 Task: For heading Use Comfortaa with orange colour & Underline.  font size for heading22,  'Change the font style of data to'Comfortaa and font size to 14,  Change the alignment of both headline & data to Align center.  In the sheet  AssetAllocationbook
Action: Mouse moved to (253, 172)
Screenshot: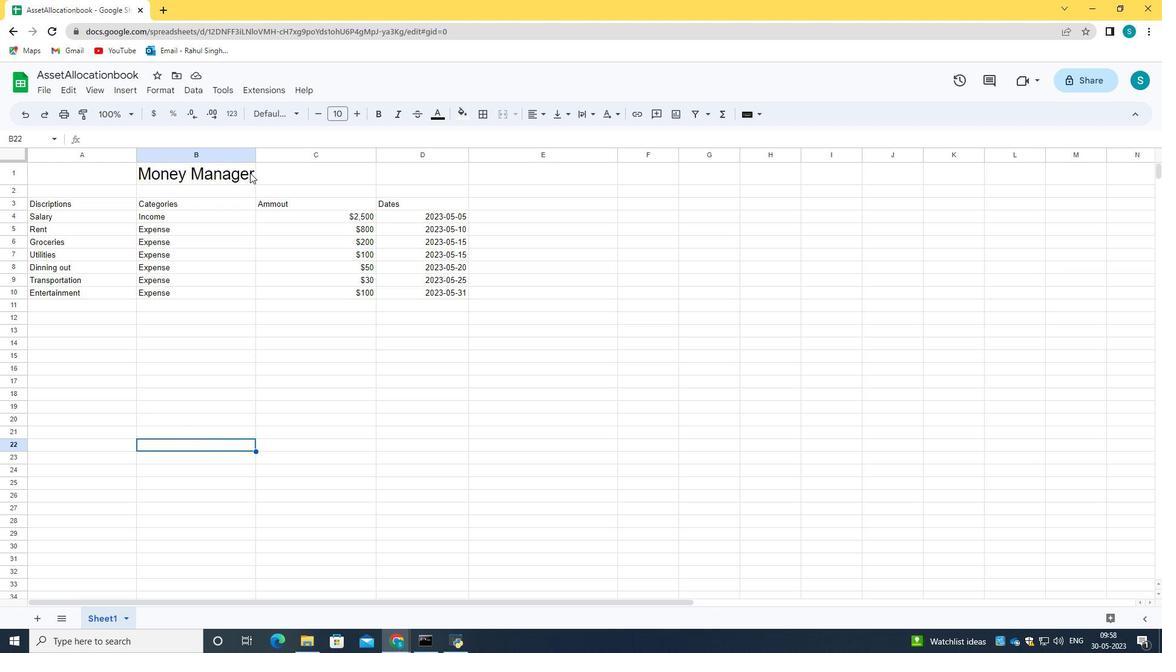 
Action: Mouse pressed left at (253, 172)
Screenshot: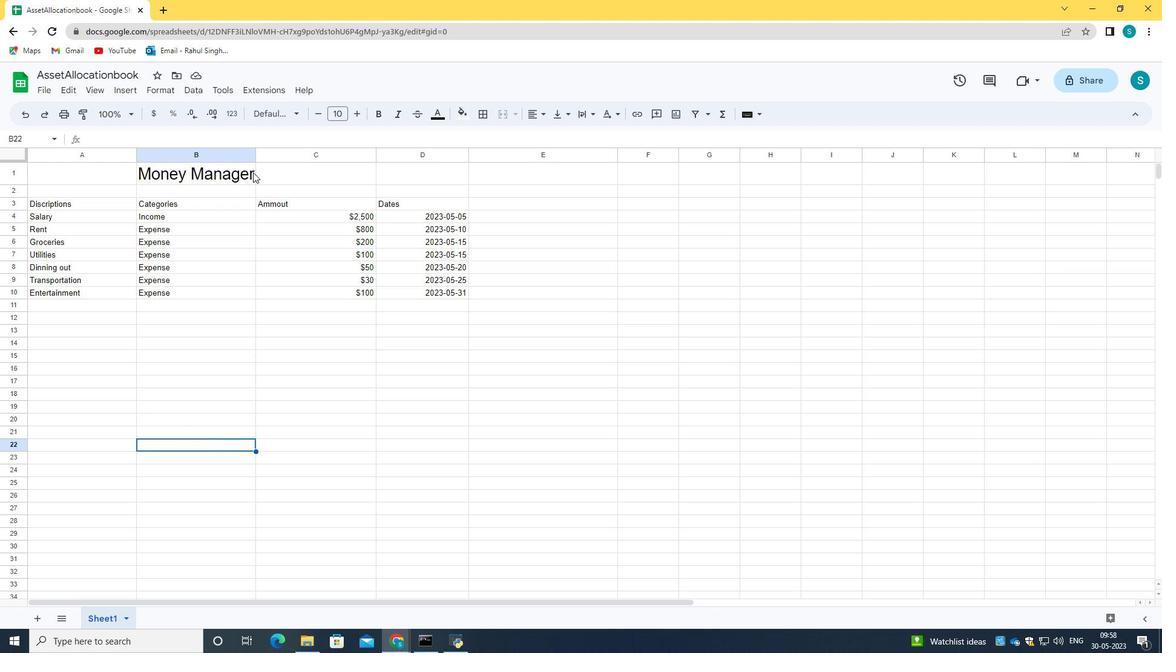 
Action: Mouse pressed left at (253, 172)
Screenshot: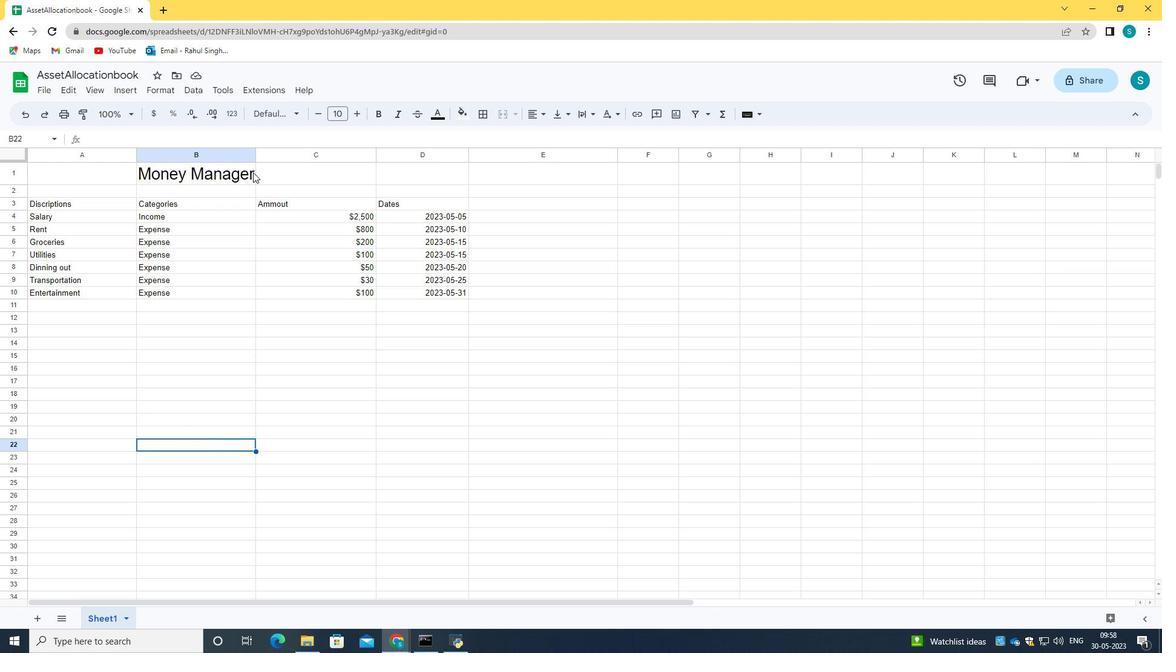 
Action: Mouse moved to (193, 164)
Screenshot: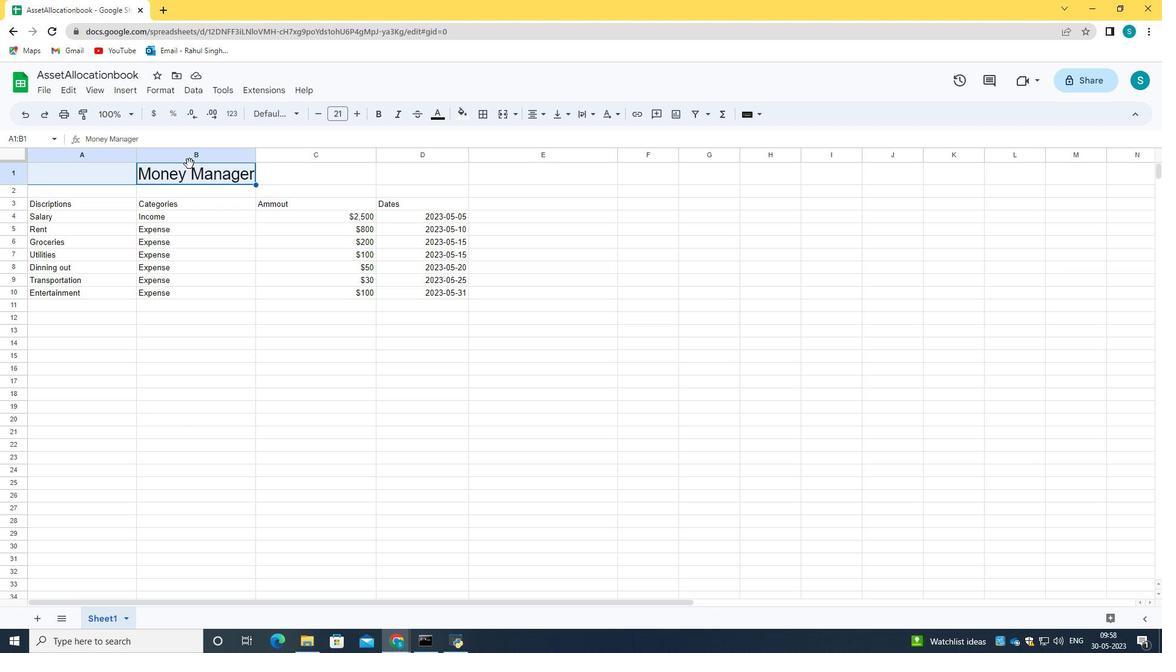 
Action: Mouse pressed left at (193, 164)
Screenshot: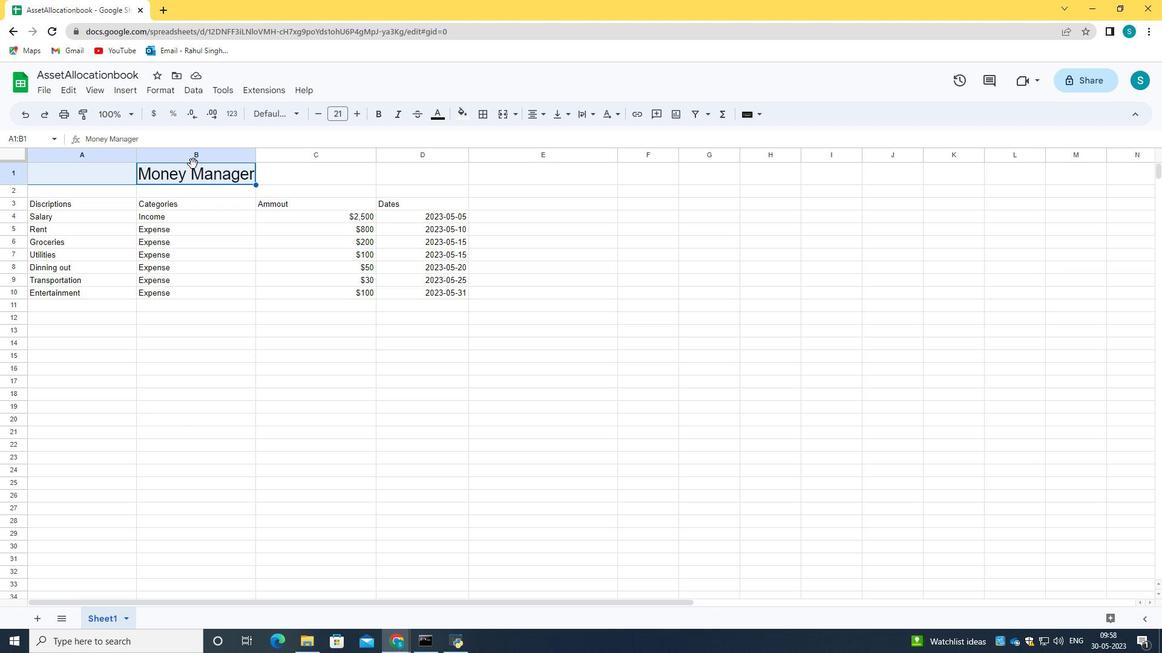 
Action: Mouse moved to (241, 176)
Screenshot: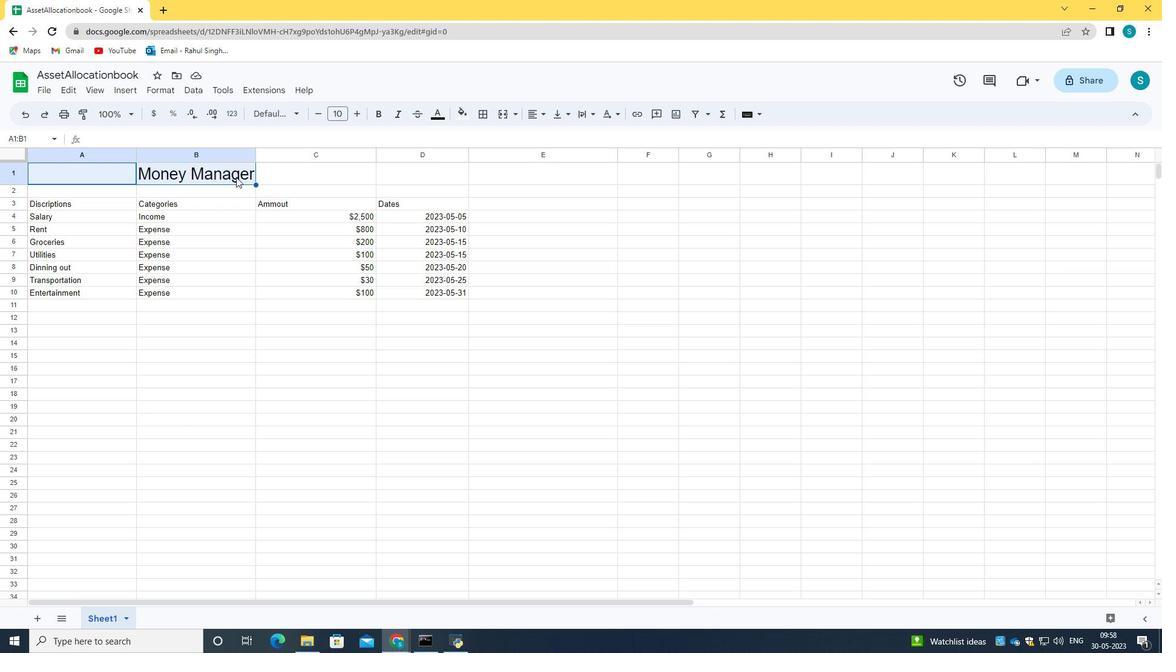 
Action: Mouse pressed left at (241, 176)
Screenshot: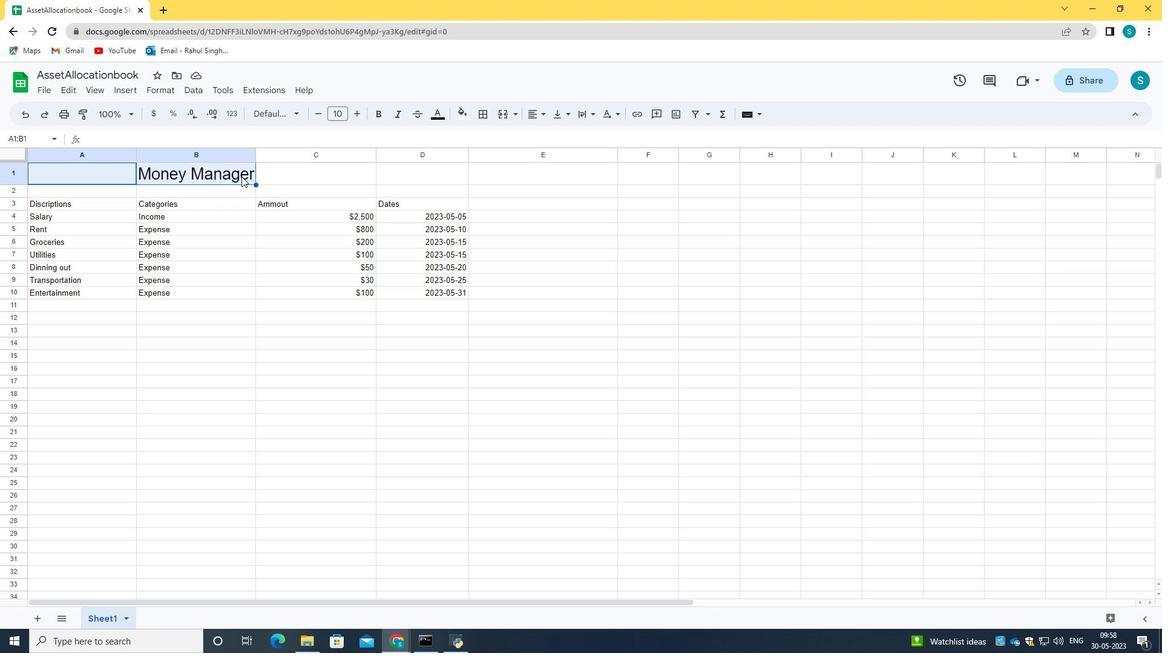 
Action: Mouse pressed left at (241, 176)
Screenshot: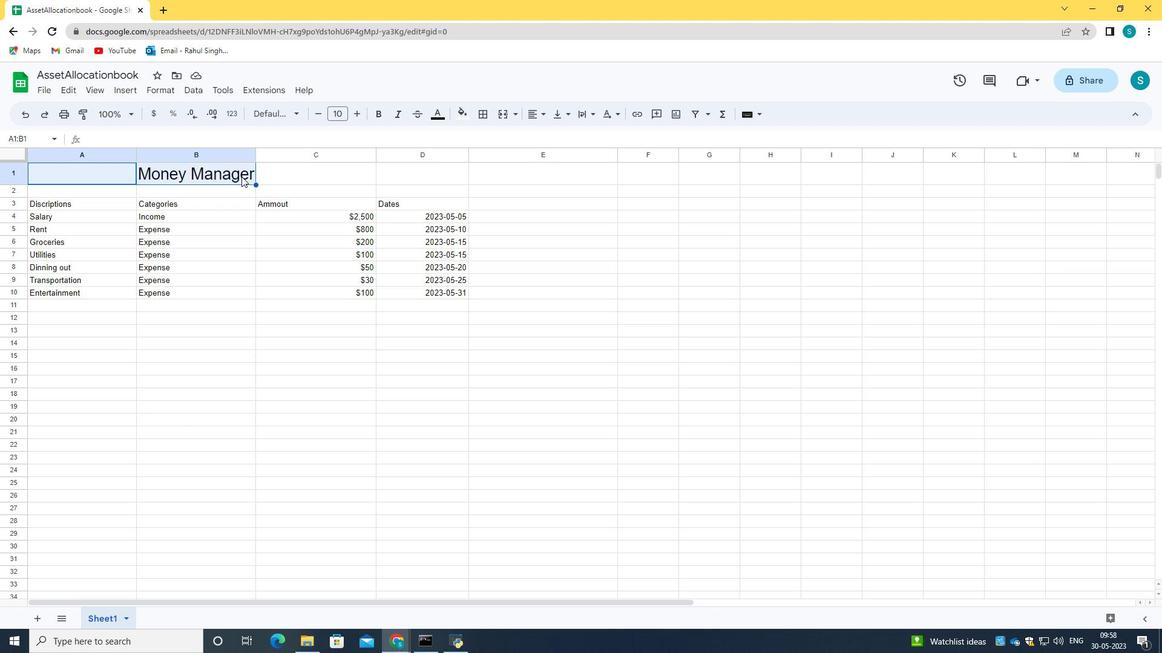 
Action: Mouse moved to (240, 175)
Screenshot: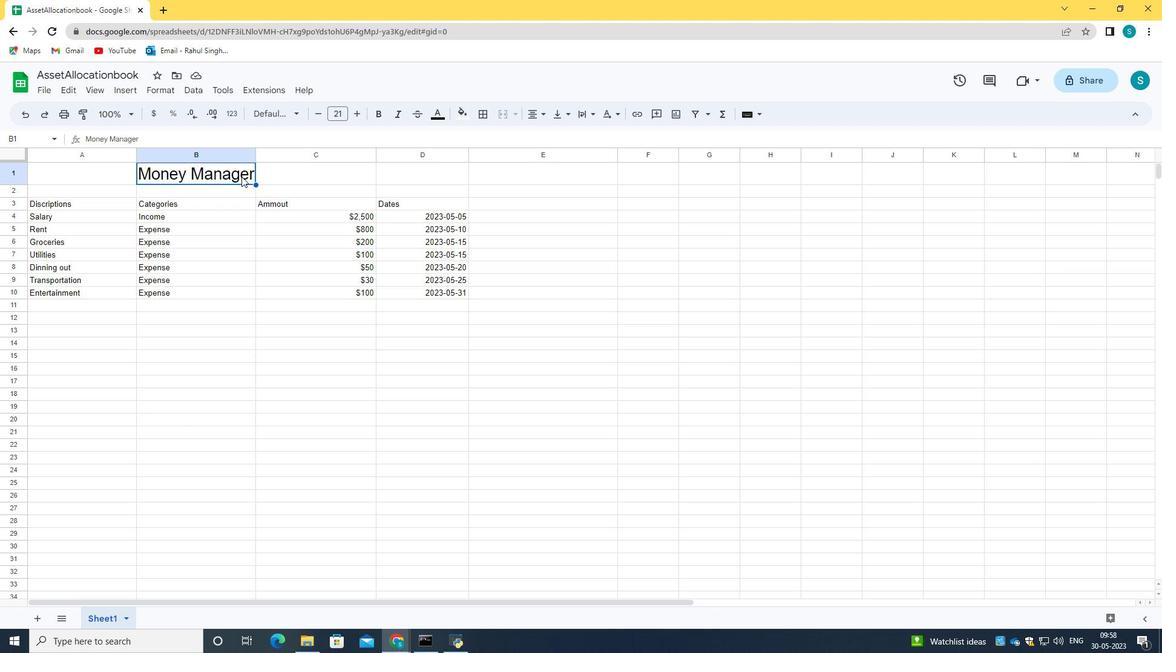 
Action: Mouse pressed left at (240, 175)
Screenshot: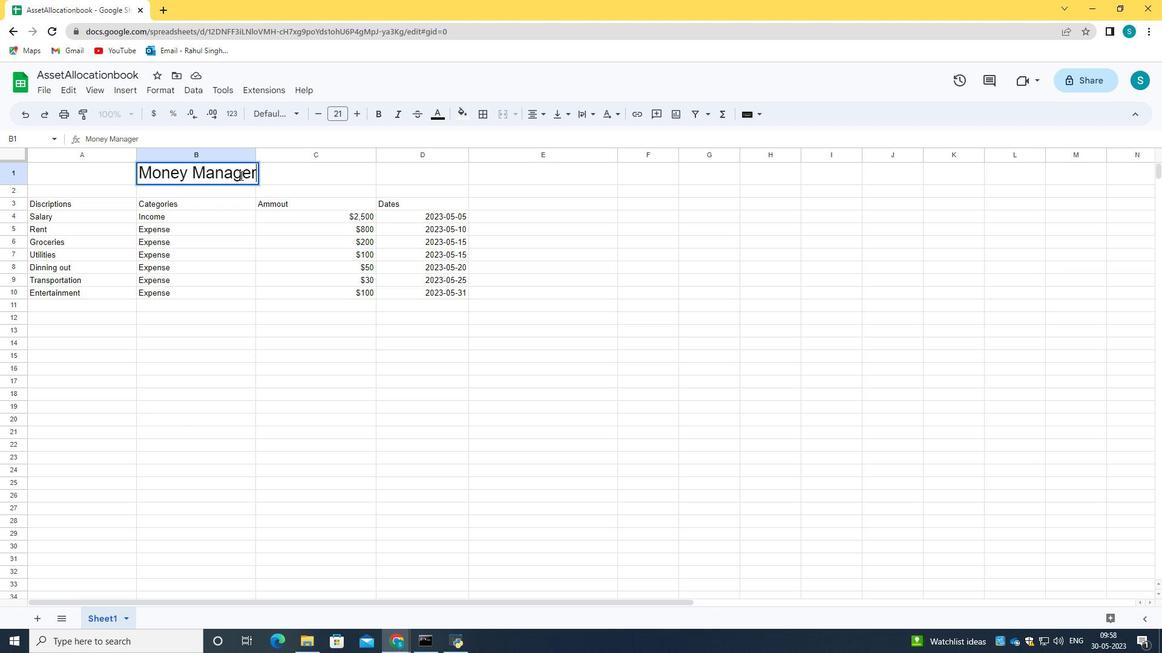 
Action: Mouse moved to (267, 110)
Screenshot: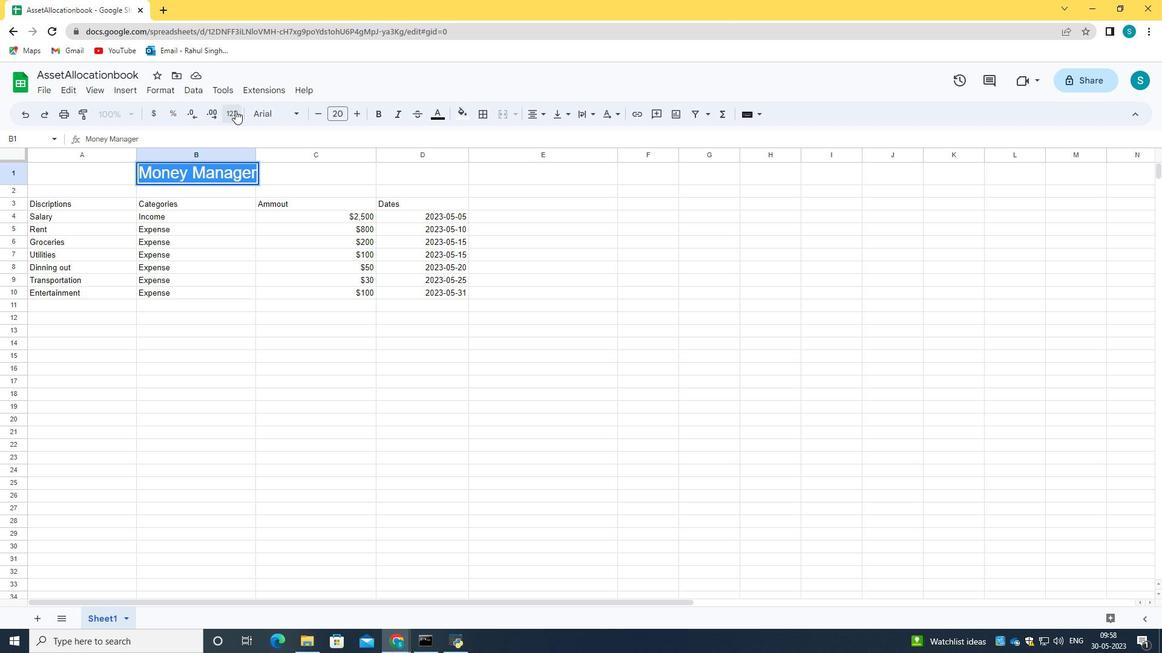
Action: Mouse pressed left at (267, 110)
Screenshot: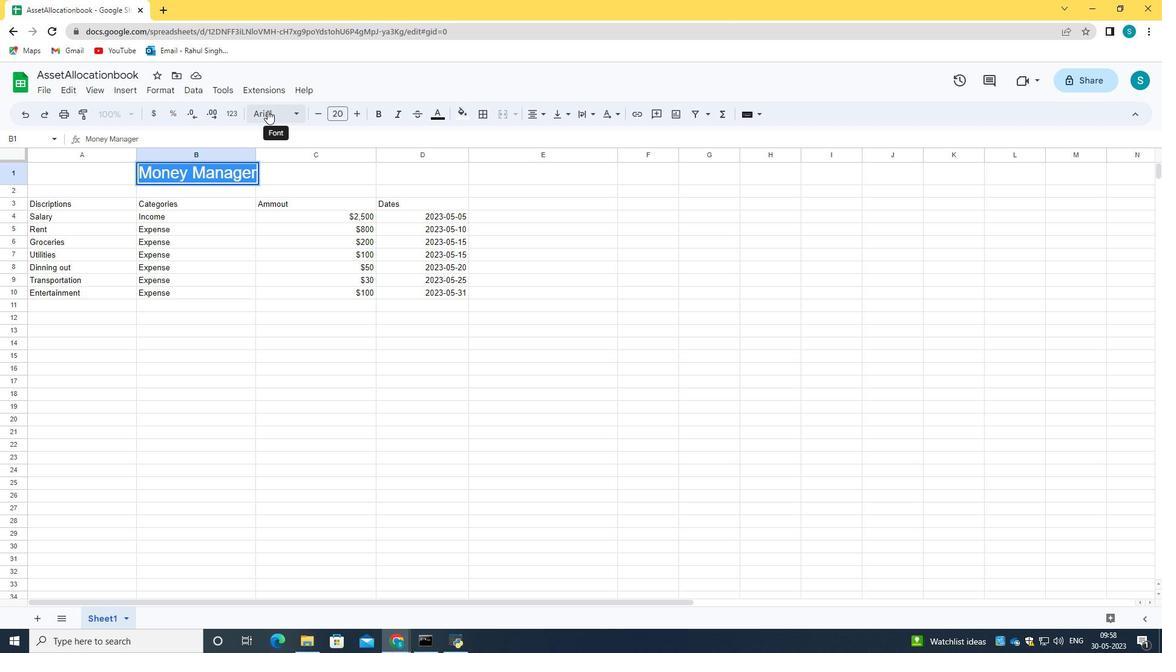 
Action: Mouse moved to (317, 407)
Screenshot: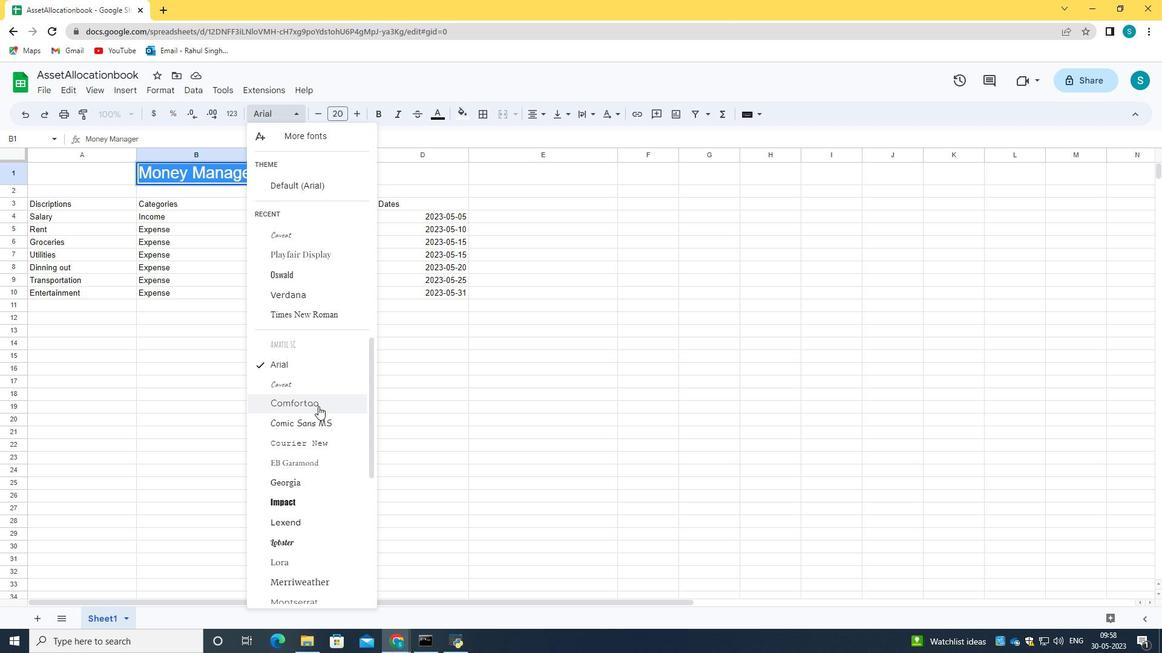 
Action: Mouse pressed left at (317, 407)
Screenshot: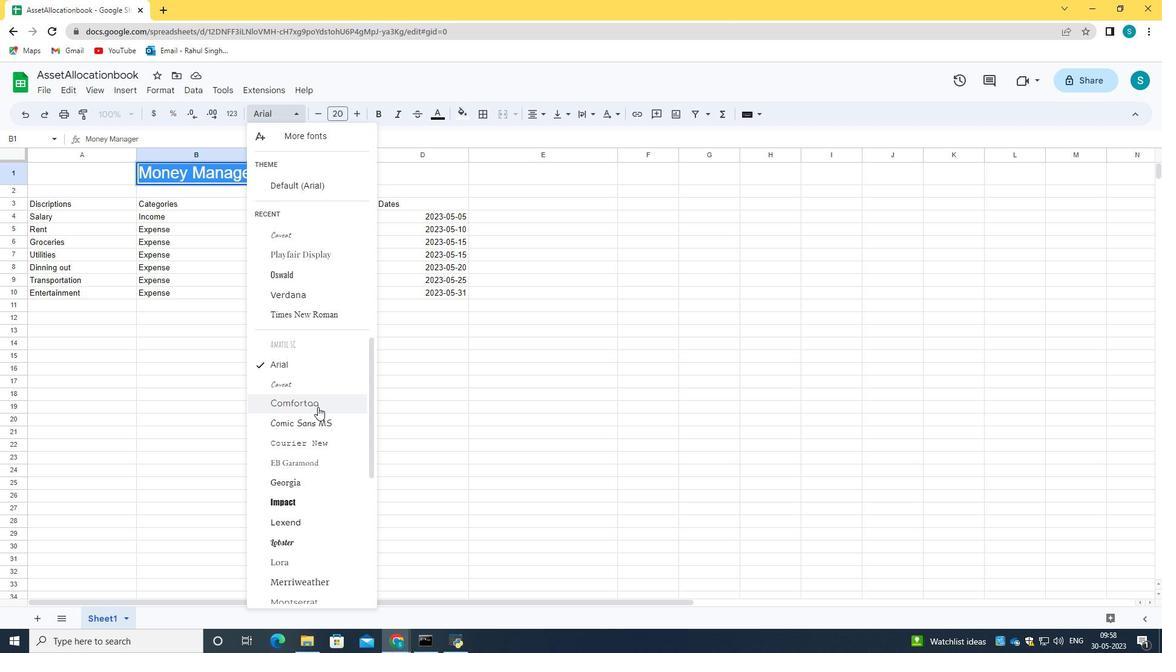 
Action: Mouse moved to (442, 119)
Screenshot: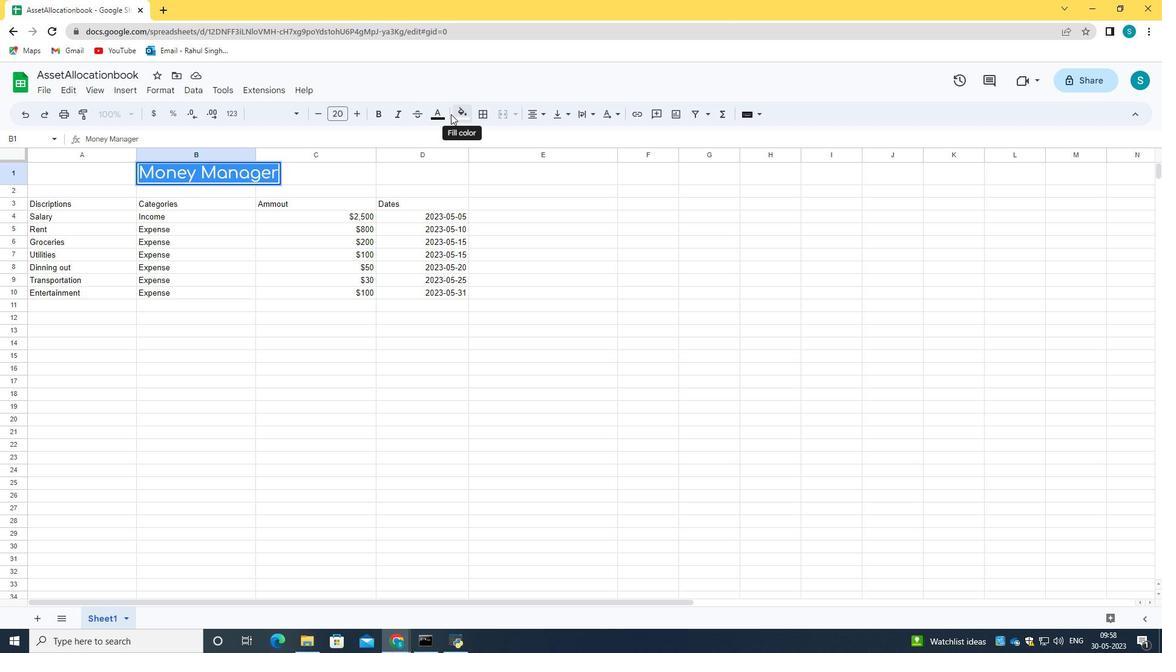 
Action: Mouse pressed left at (442, 119)
Screenshot: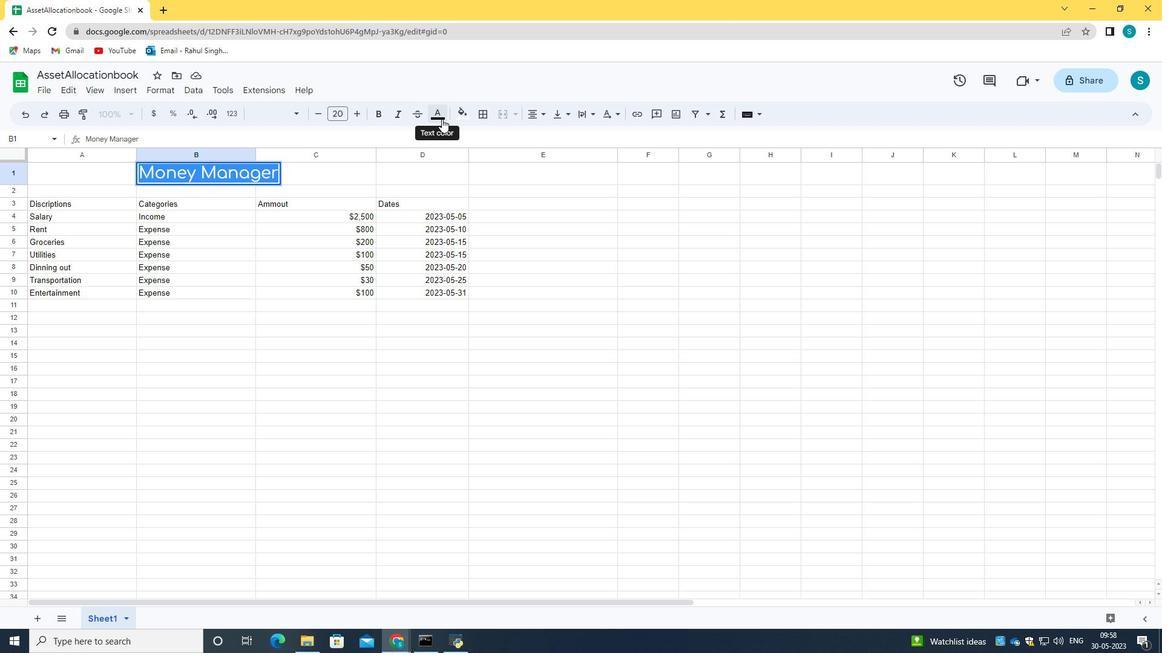 
Action: Mouse moved to (523, 274)
Screenshot: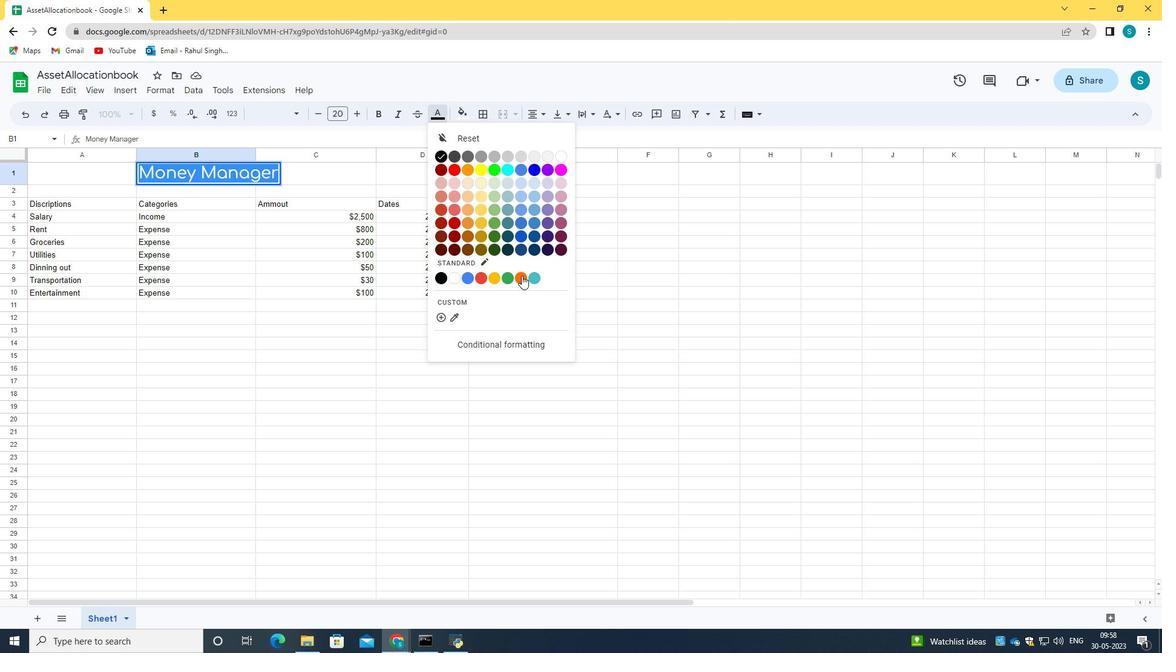 
Action: Mouse pressed left at (523, 274)
Screenshot: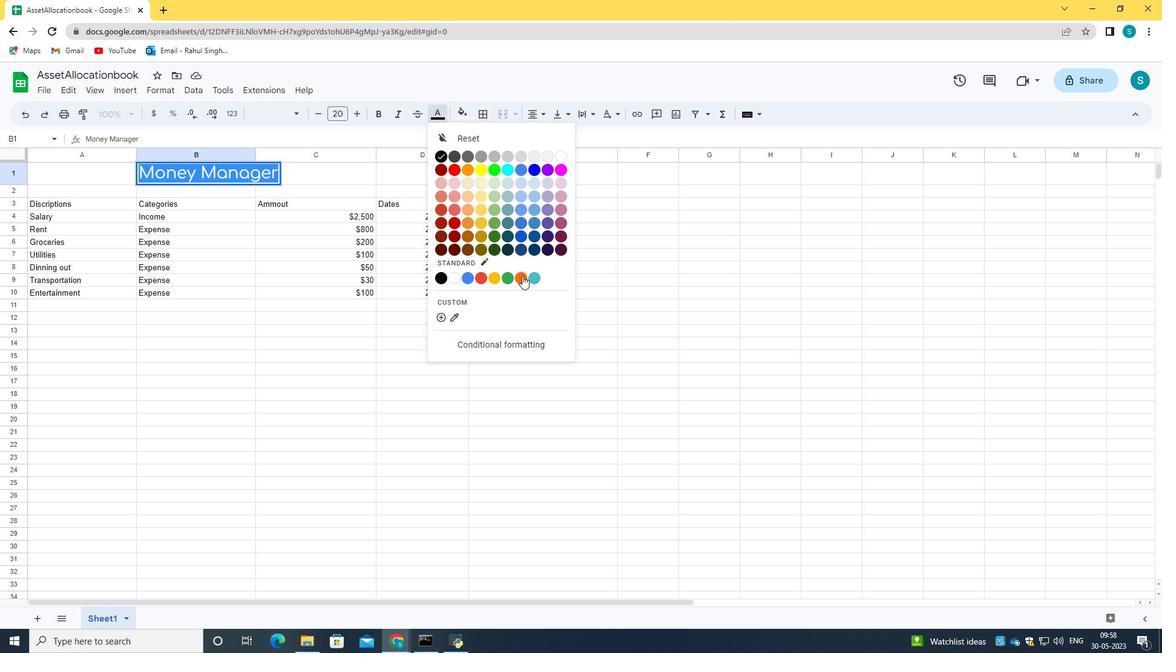 
Action: Mouse moved to (163, 89)
Screenshot: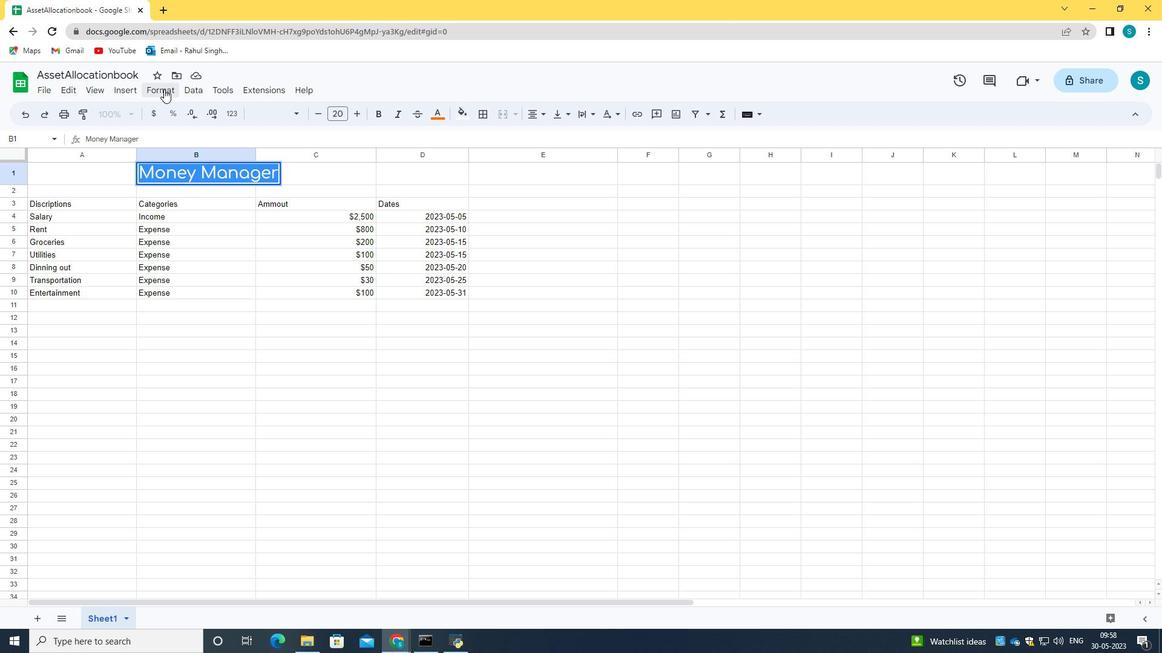
Action: Mouse pressed left at (163, 89)
Screenshot: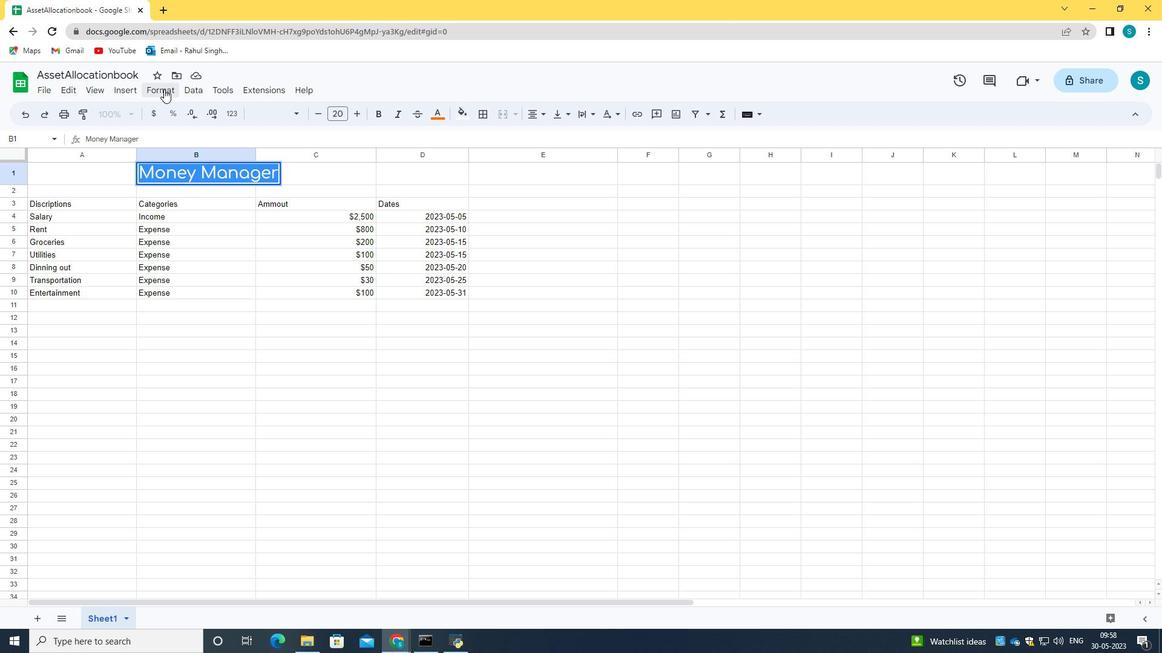 
Action: Mouse moved to (394, 199)
Screenshot: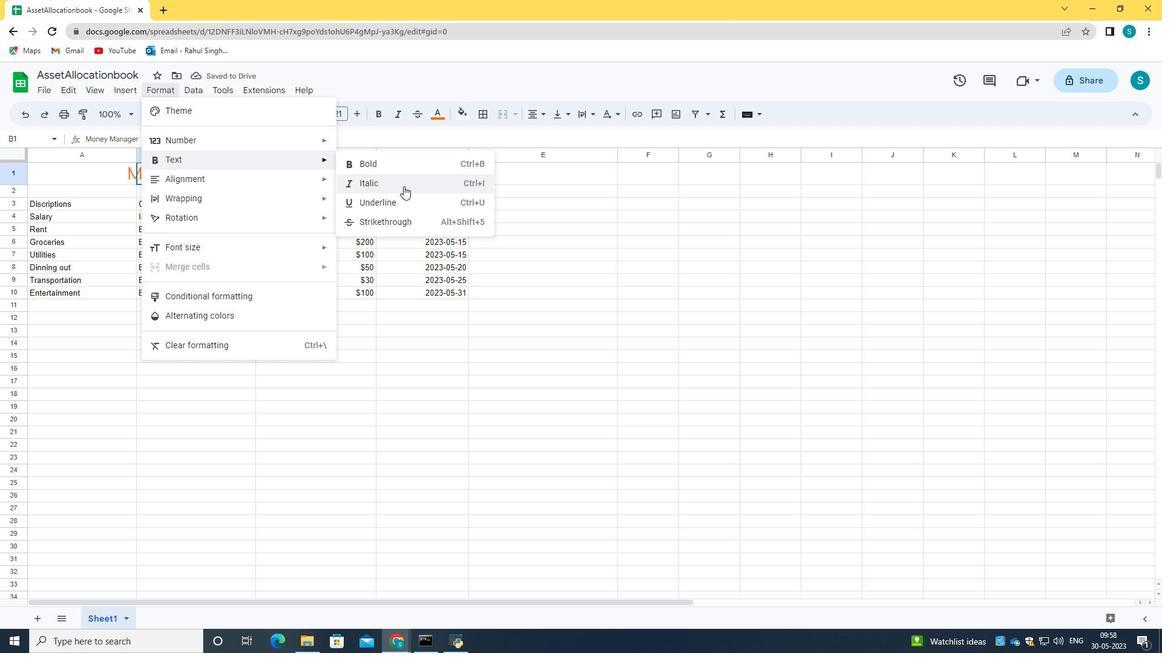 
Action: Mouse pressed left at (394, 199)
Screenshot: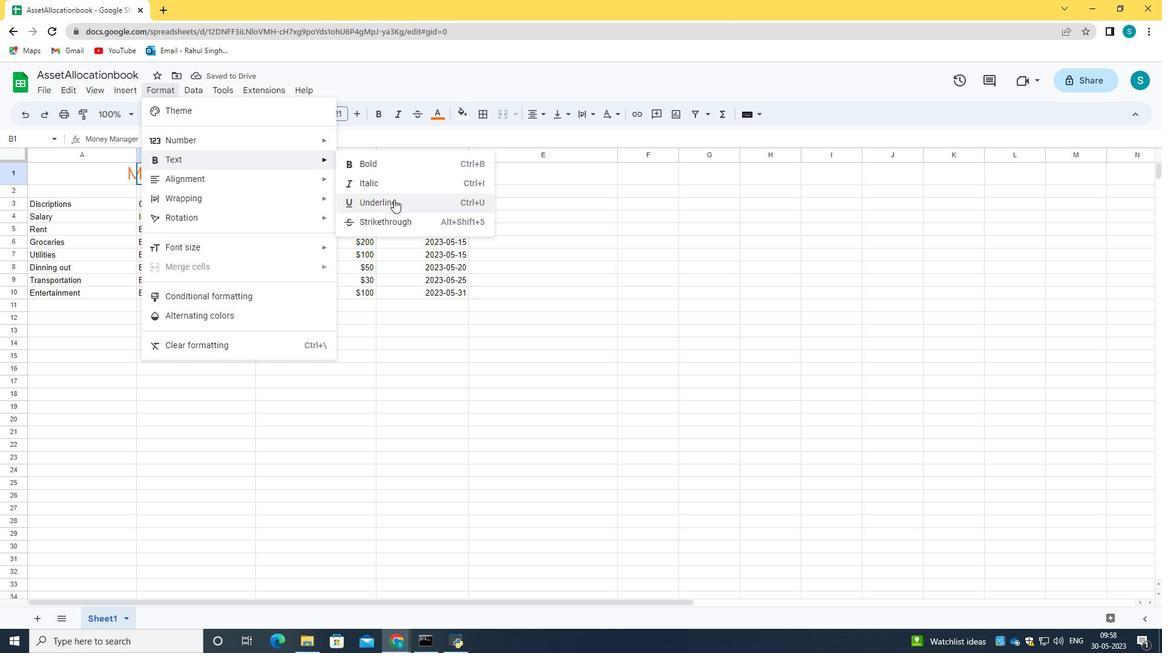 
Action: Mouse moved to (286, 171)
Screenshot: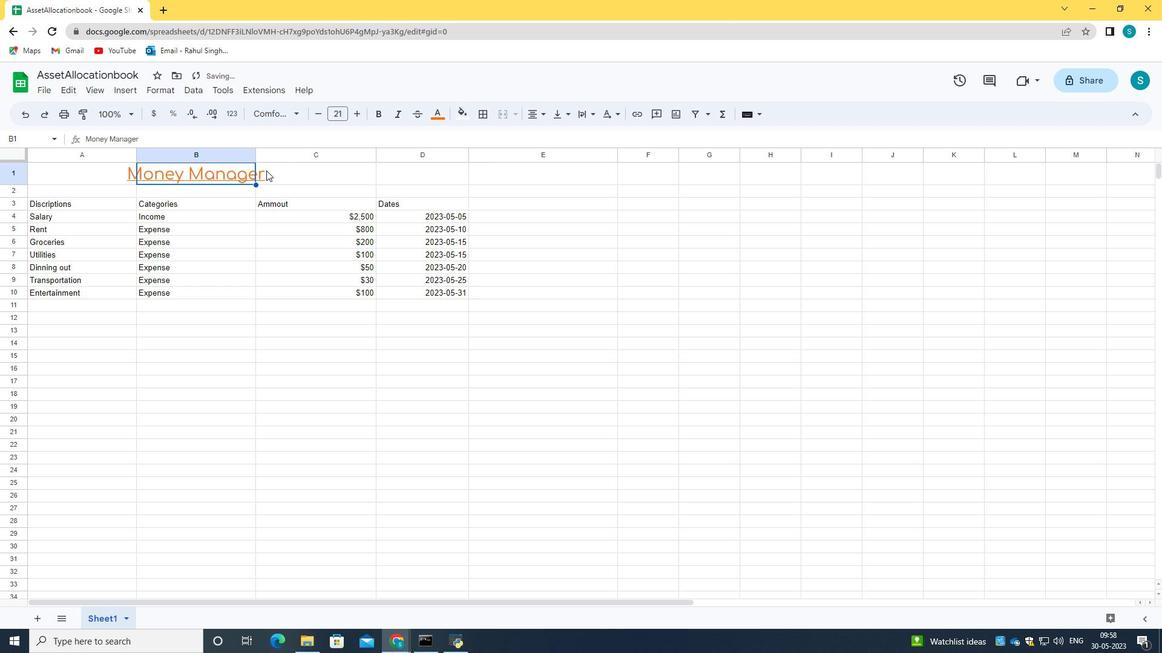 
Action: Mouse pressed left at (286, 171)
Screenshot: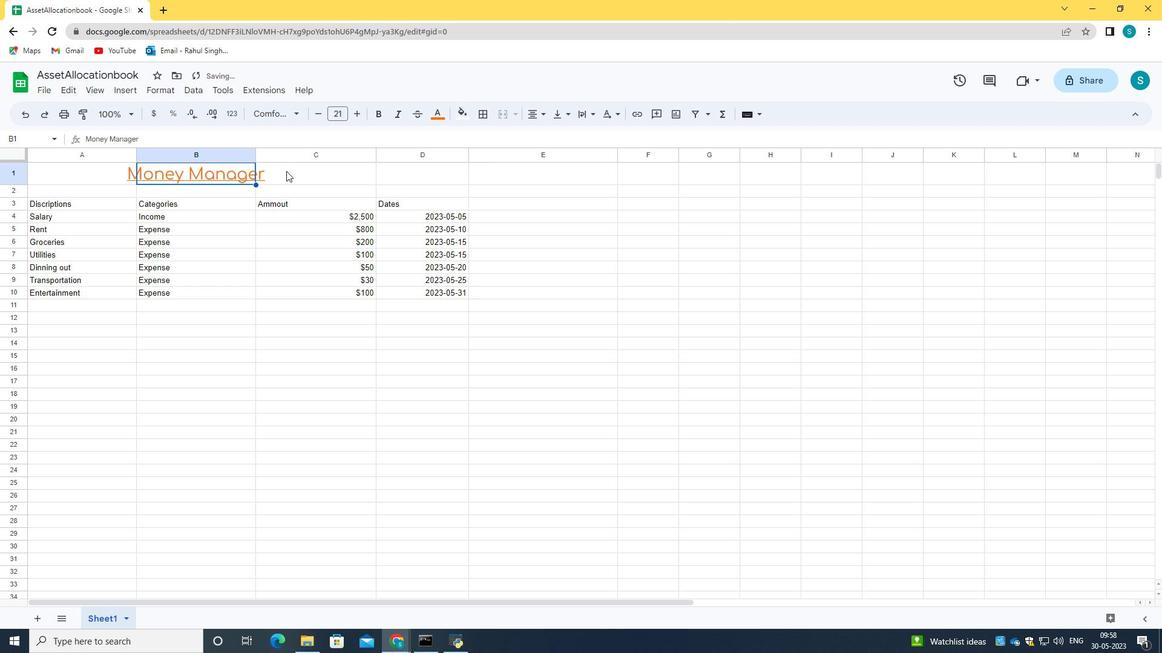
Action: Mouse moved to (78, 176)
Screenshot: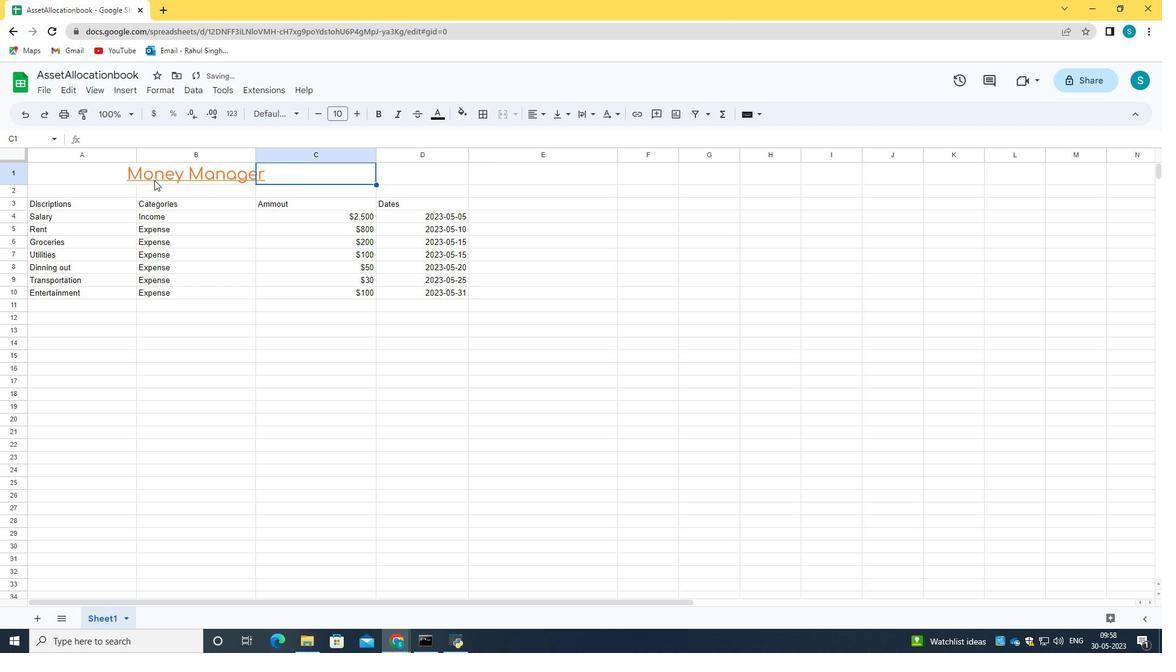 
Action: Mouse pressed left at (78, 176)
Screenshot: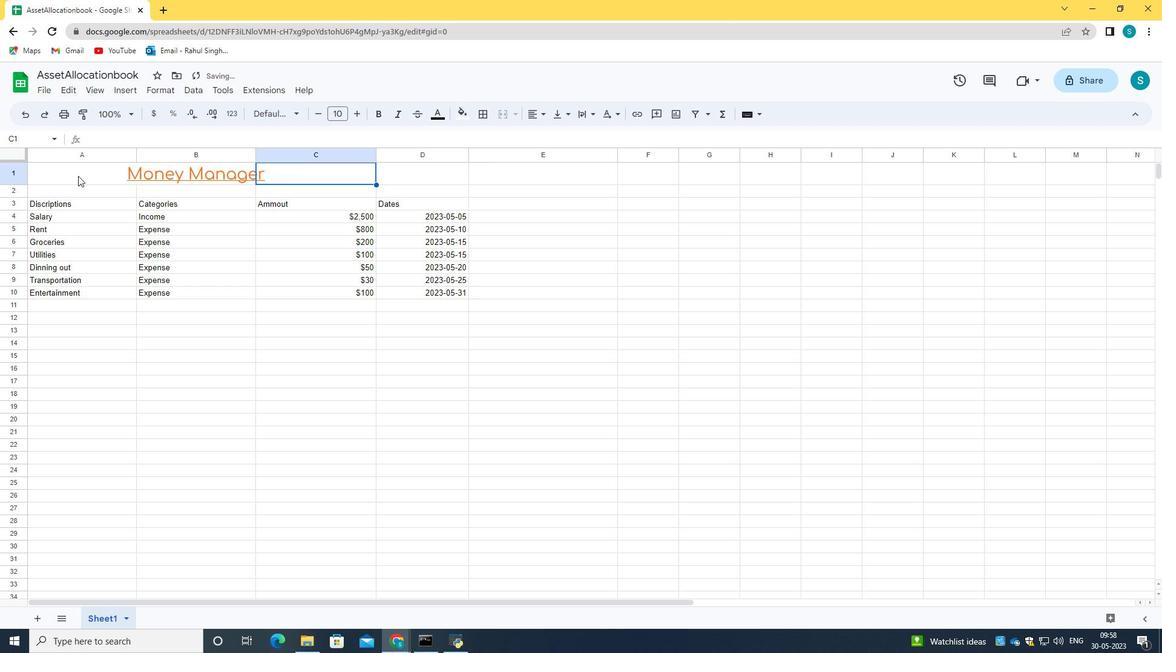 
Action: Mouse moved to (277, 308)
Screenshot: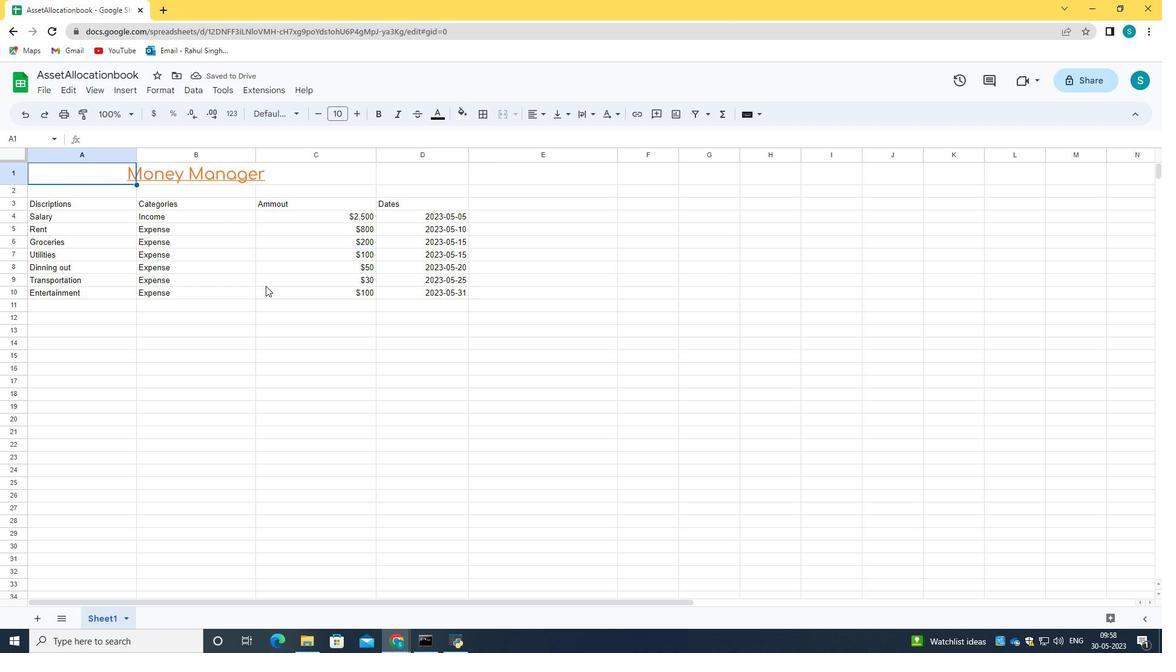 
Action: Mouse pressed left at (277, 308)
Screenshot: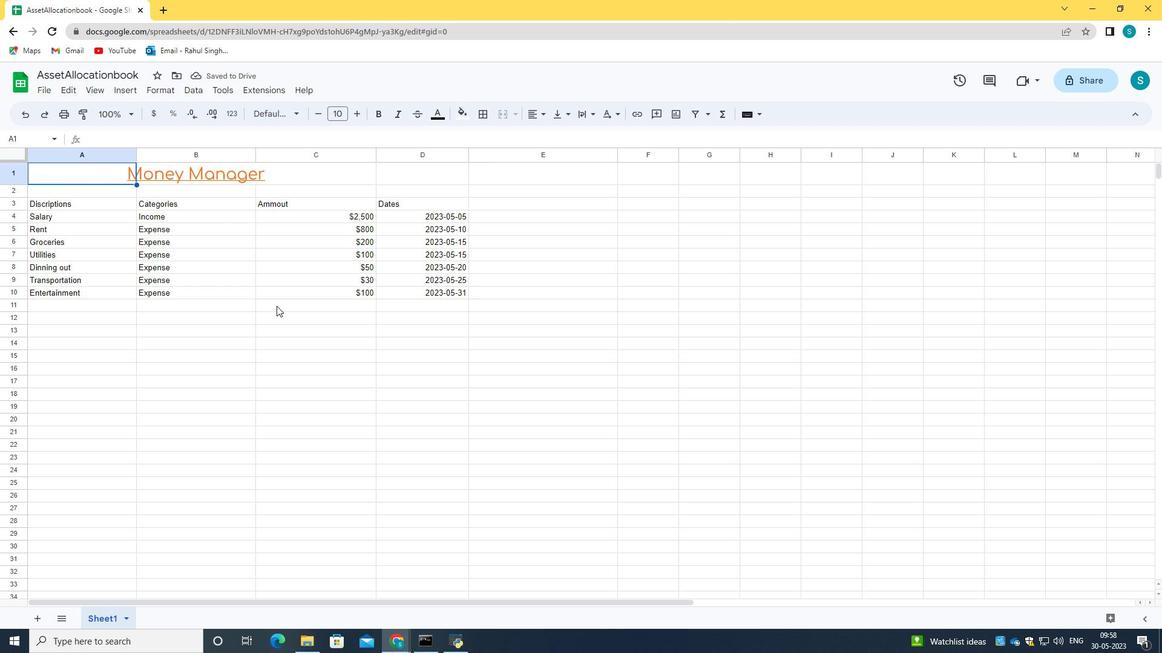 
Action: Mouse moved to (296, 179)
Screenshot: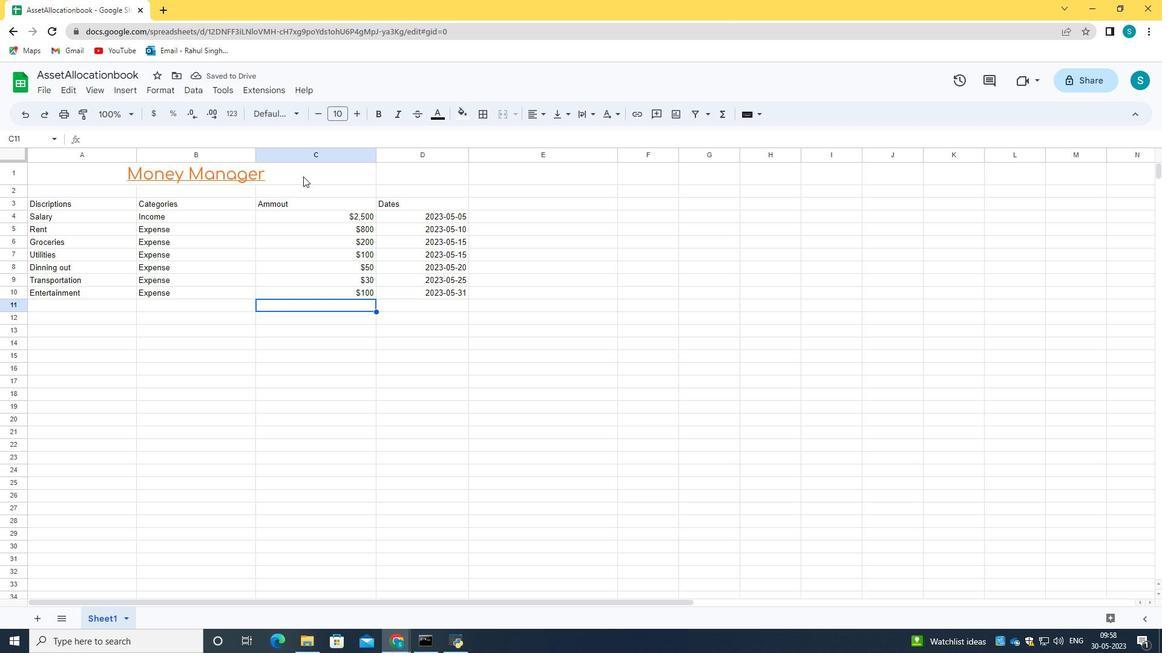 
Action: Mouse pressed left at (296, 179)
Screenshot: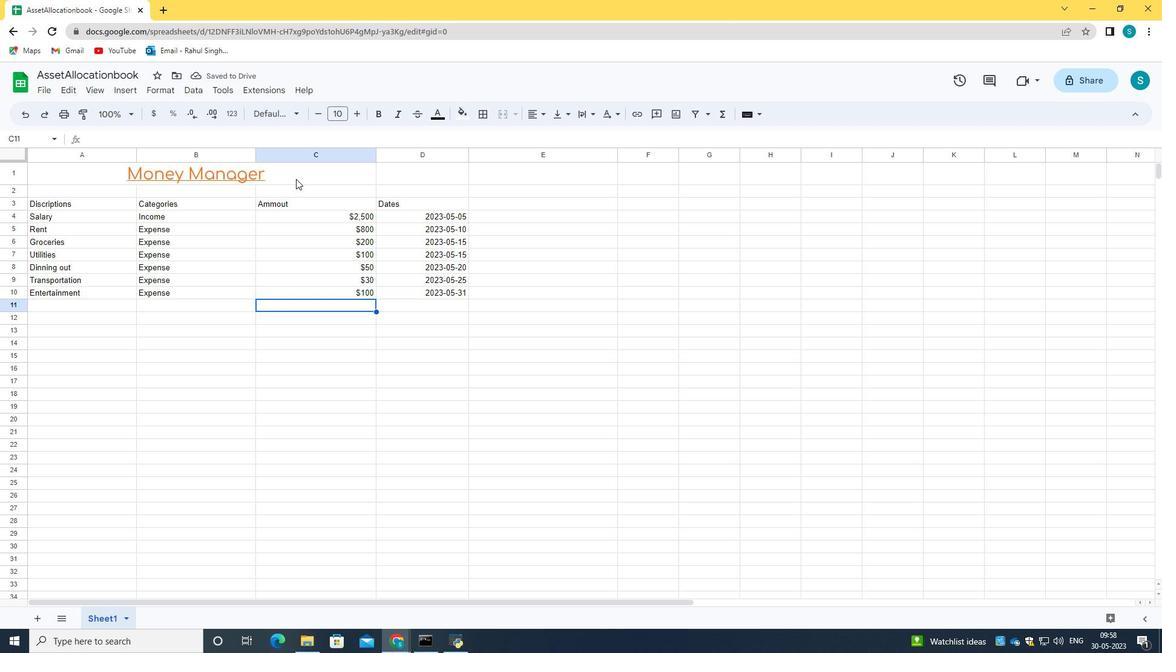 
Action: Mouse moved to (238, 170)
Screenshot: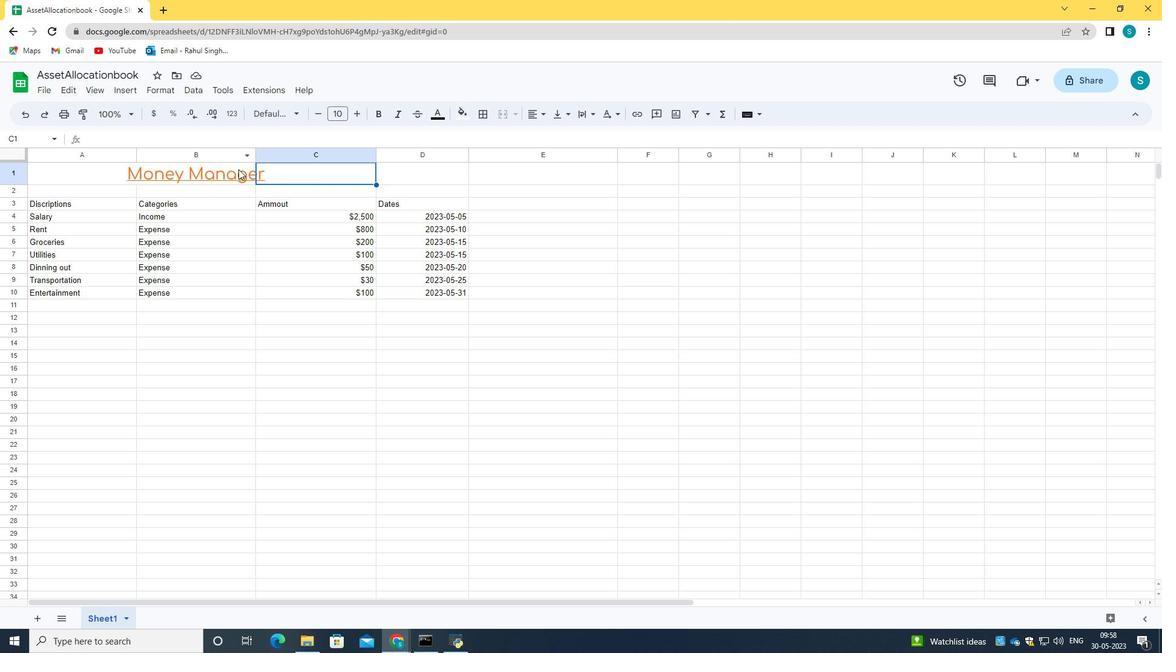 
Action: Mouse pressed left at (238, 170)
Screenshot: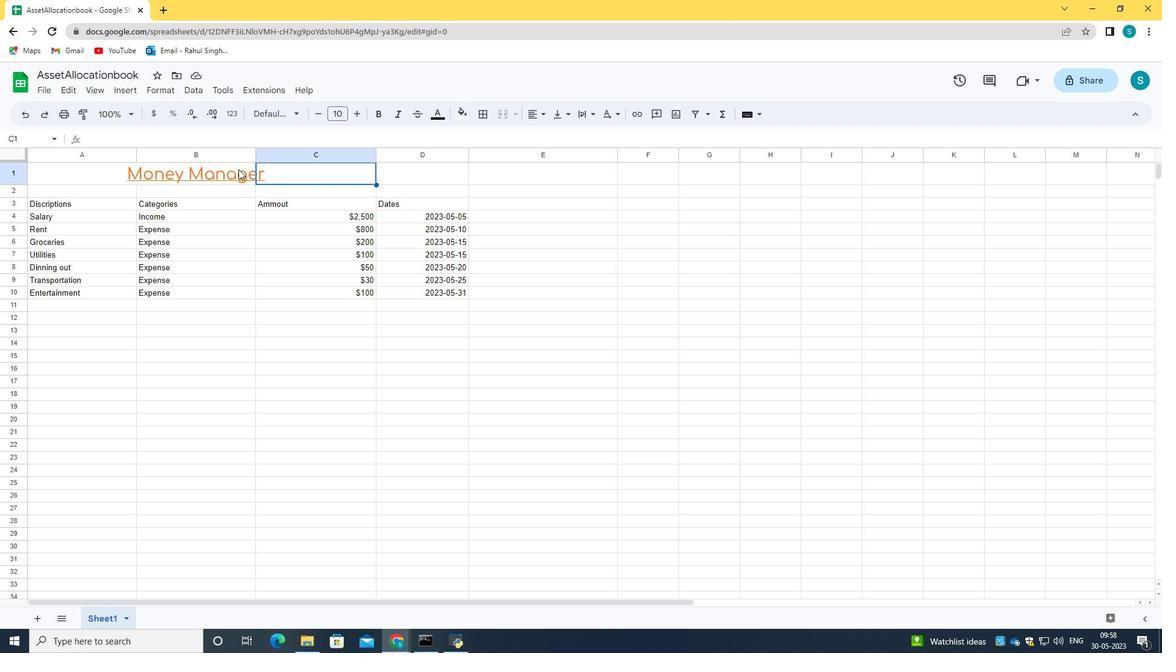 
Action: Mouse moved to (239, 171)
Screenshot: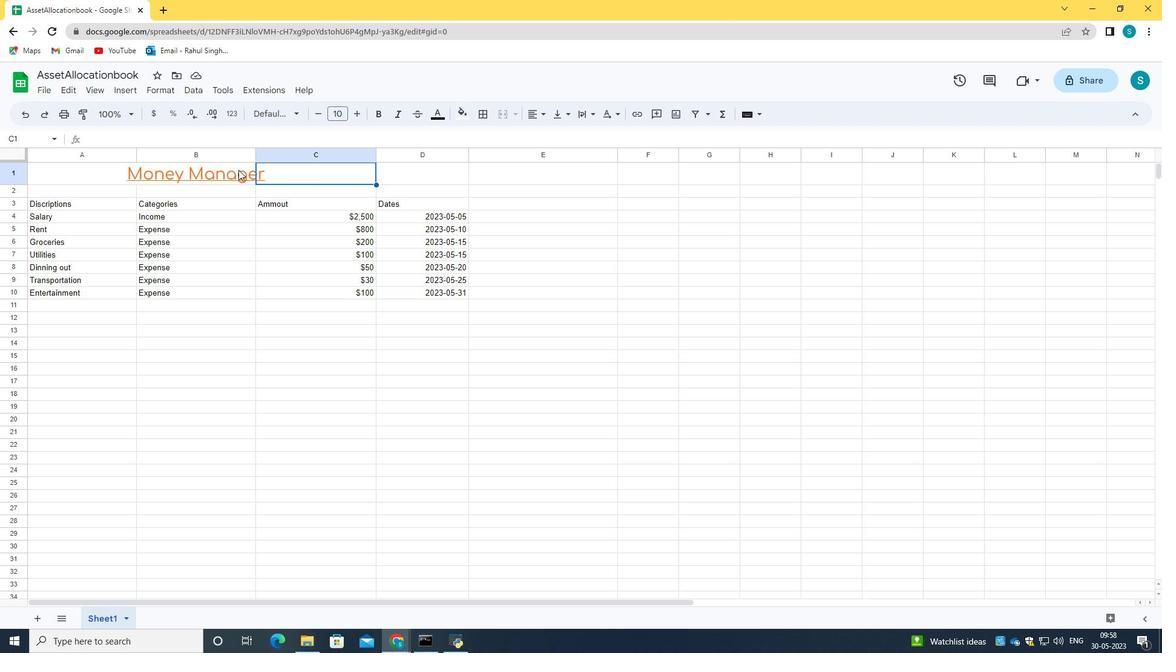 
Action: Mouse pressed left at (239, 171)
Screenshot: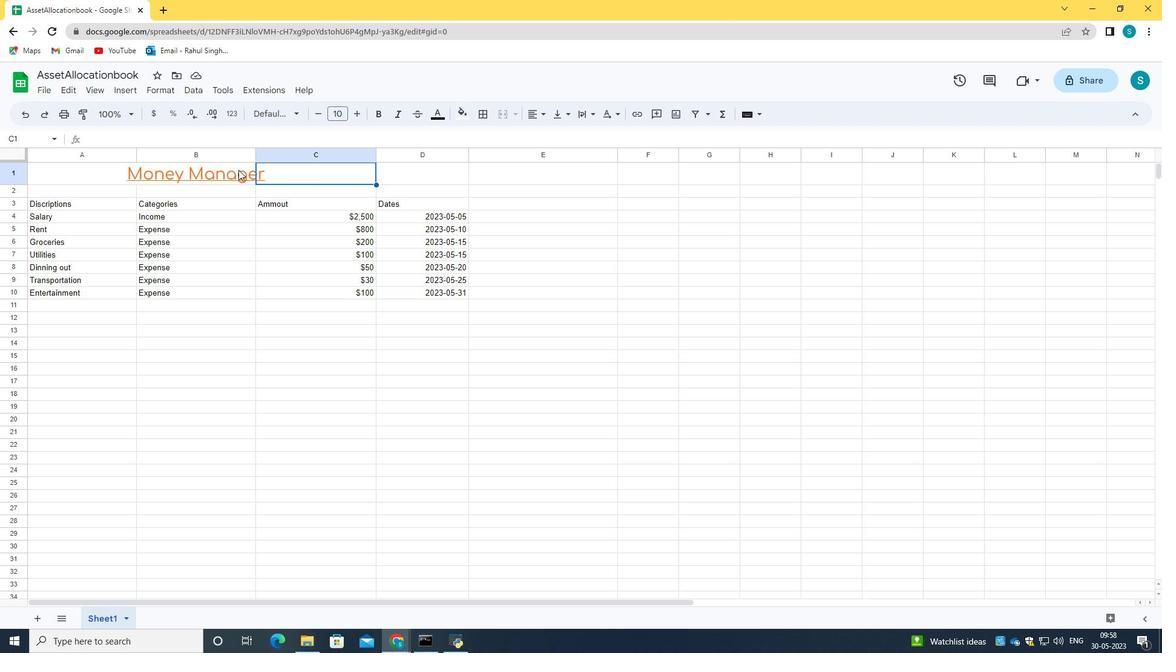 
Action: Mouse moved to (239, 171)
Screenshot: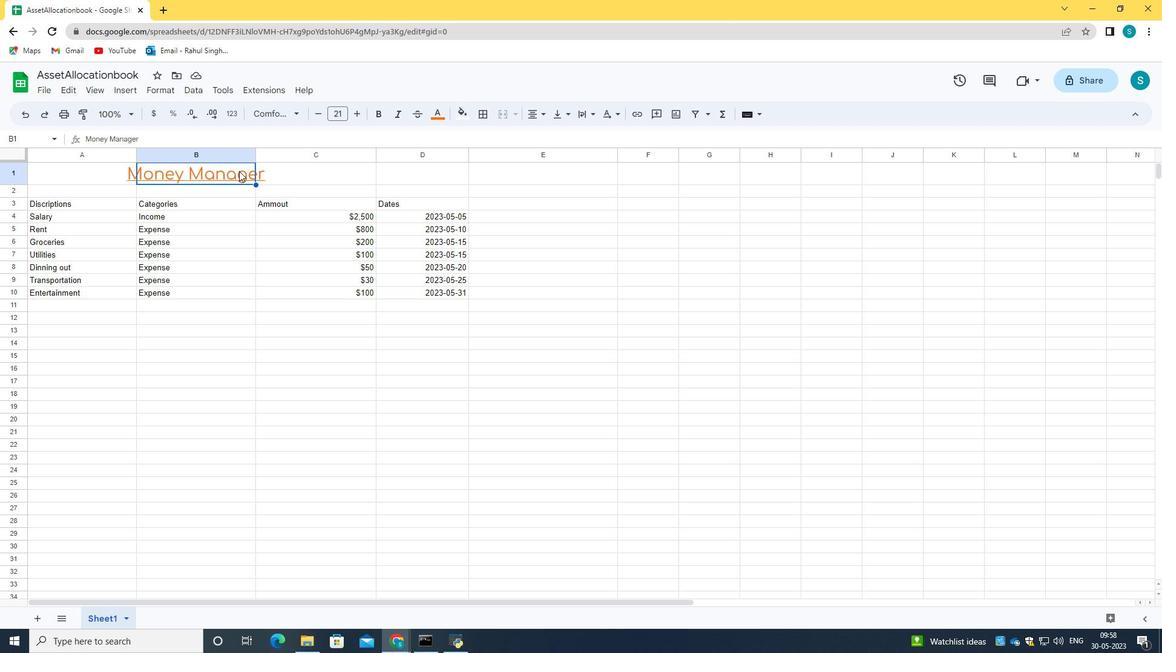 
Action: Mouse pressed left at (239, 171)
Screenshot: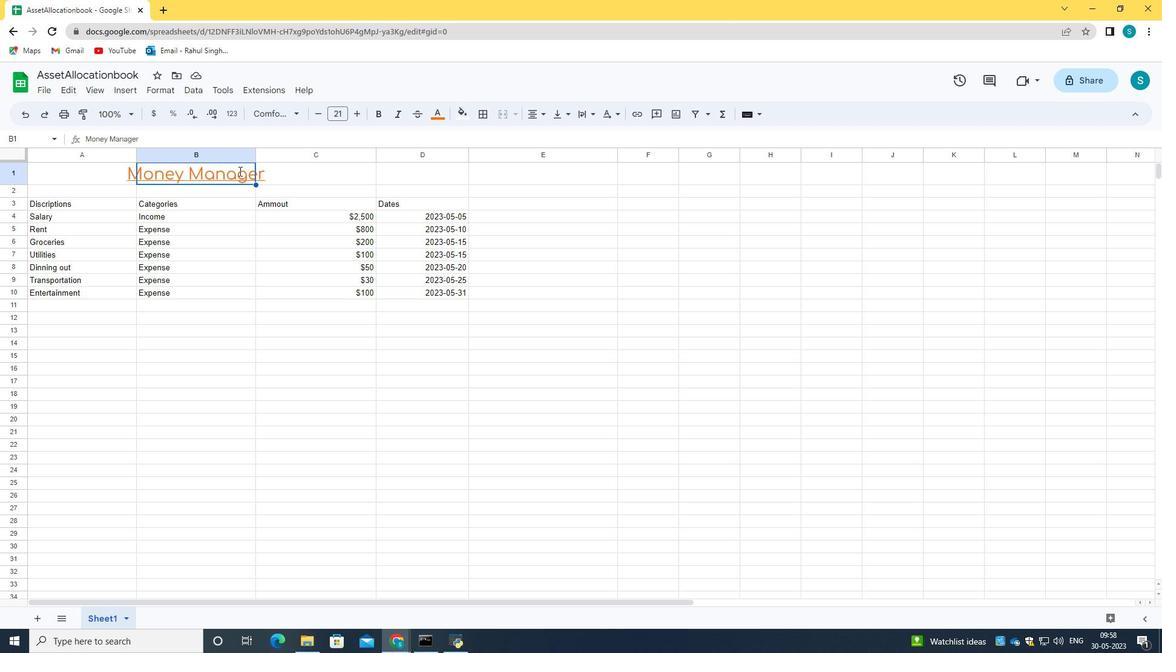 
Action: Mouse moved to (255, 174)
Screenshot: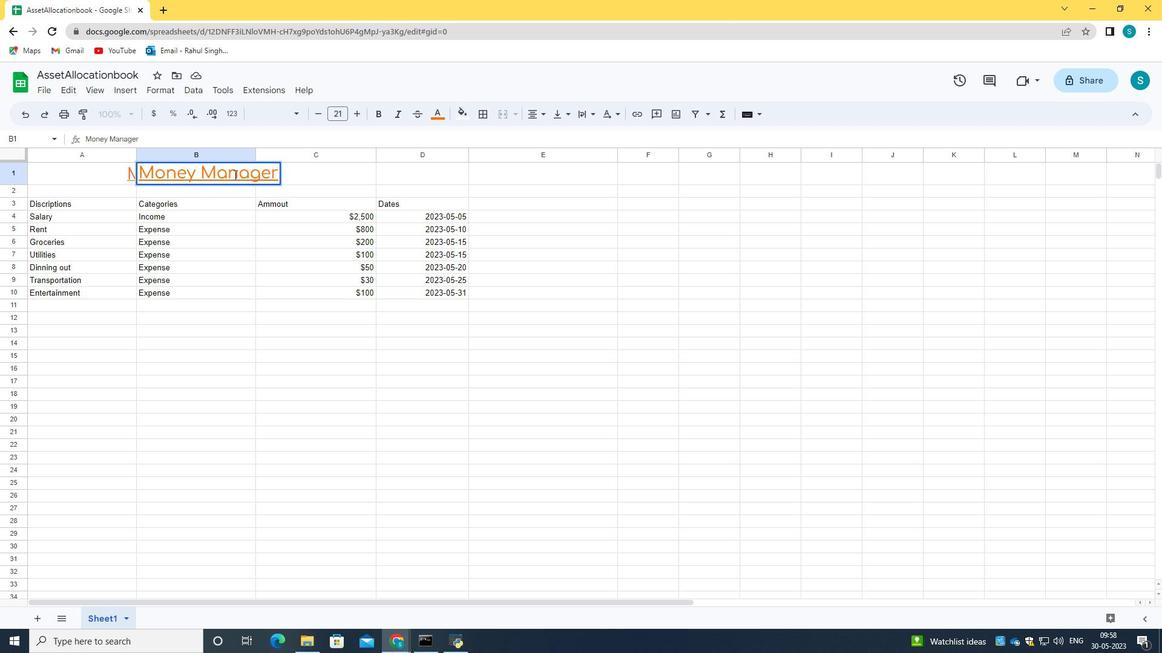 
Action: Mouse pressed left at (255, 174)
Screenshot: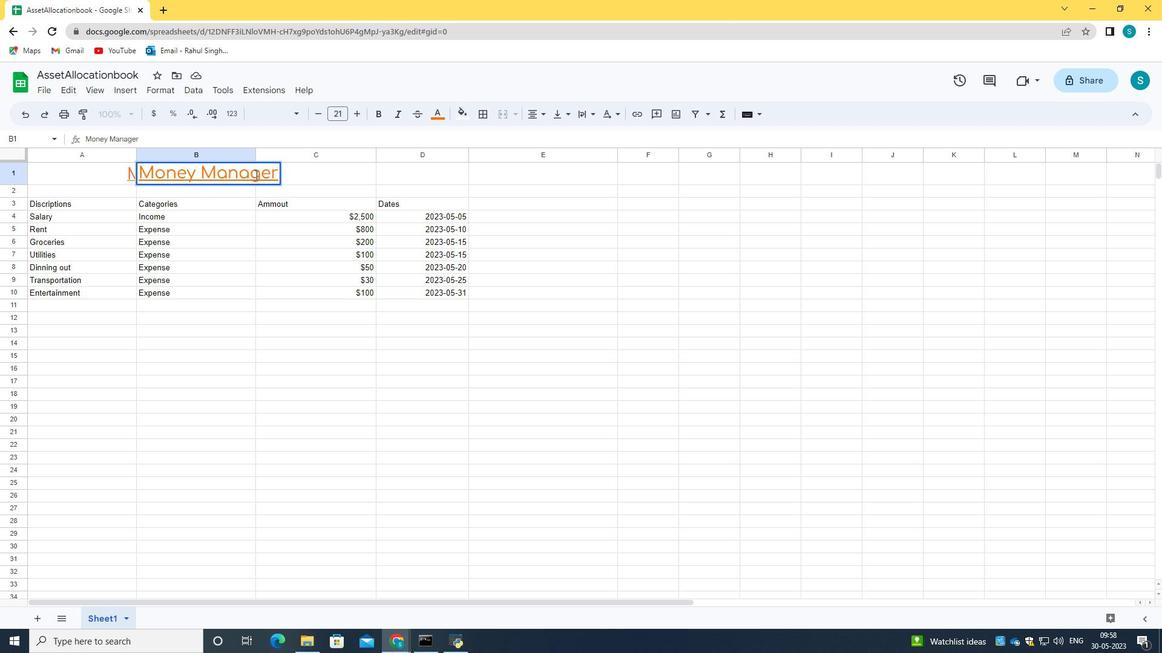 
Action: Mouse pressed left at (255, 174)
Screenshot: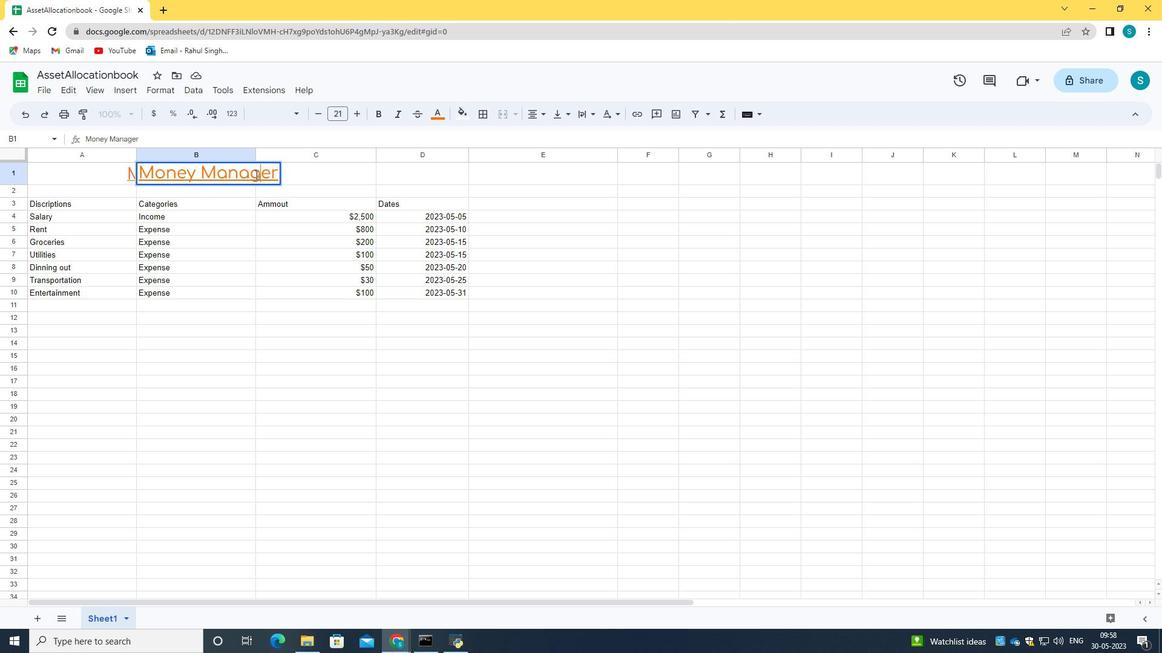 
Action: Mouse moved to (255, 174)
Screenshot: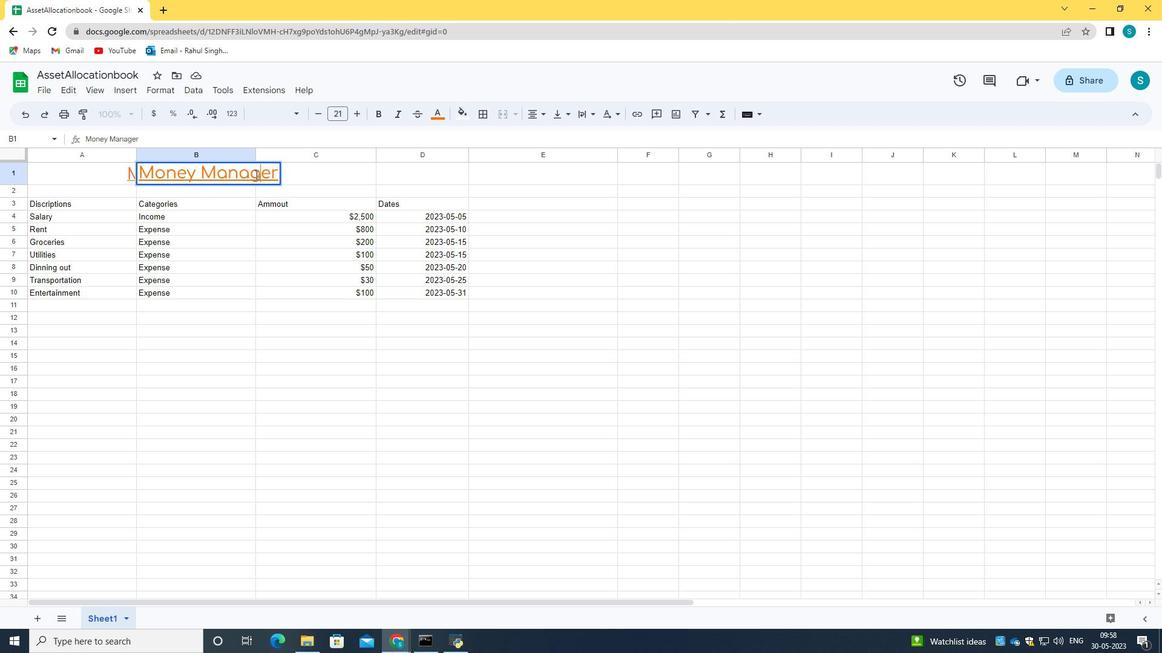 
Action: Mouse pressed left at (255, 174)
Screenshot: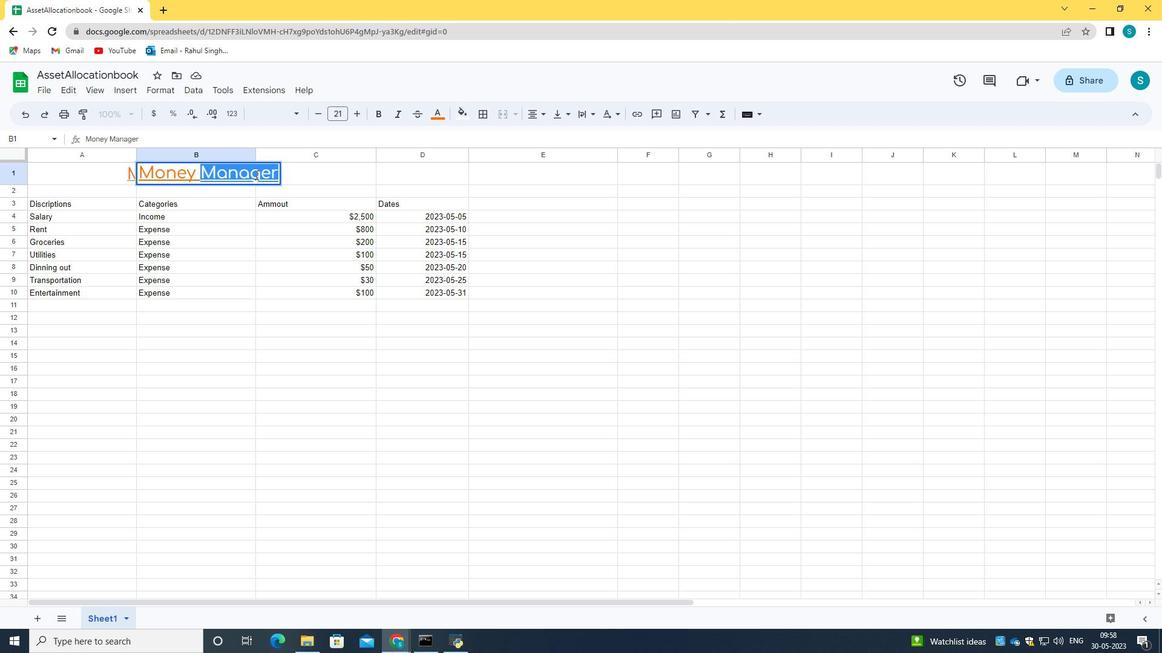 
Action: Mouse moved to (275, 174)
Screenshot: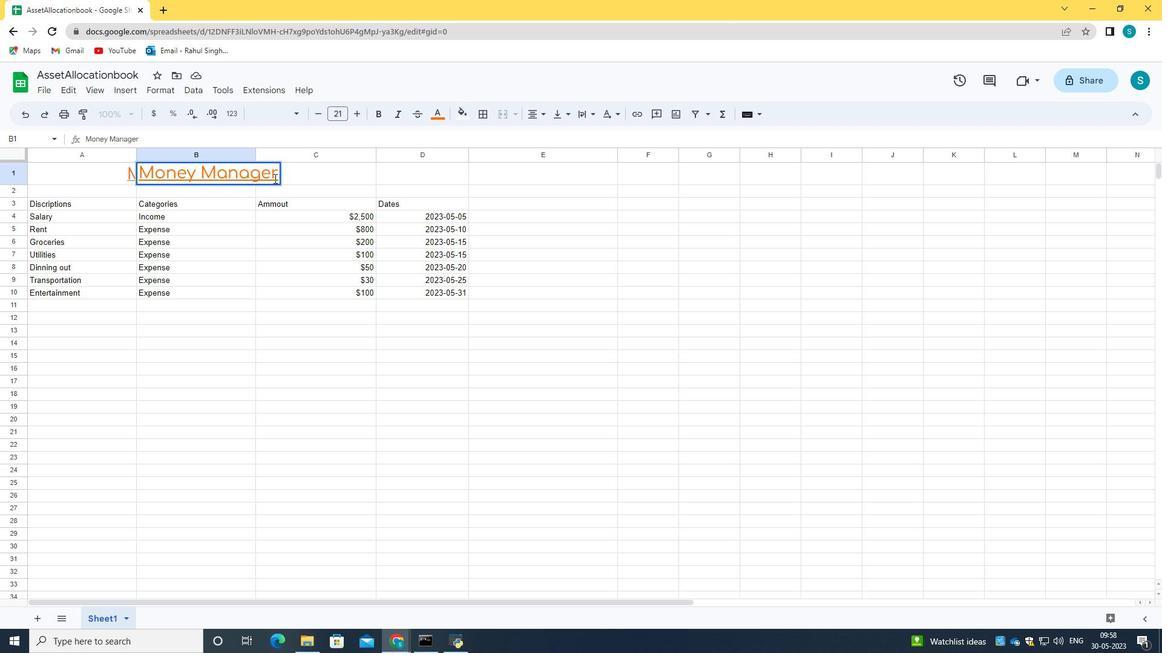 
Action: Mouse pressed left at (275, 174)
Screenshot: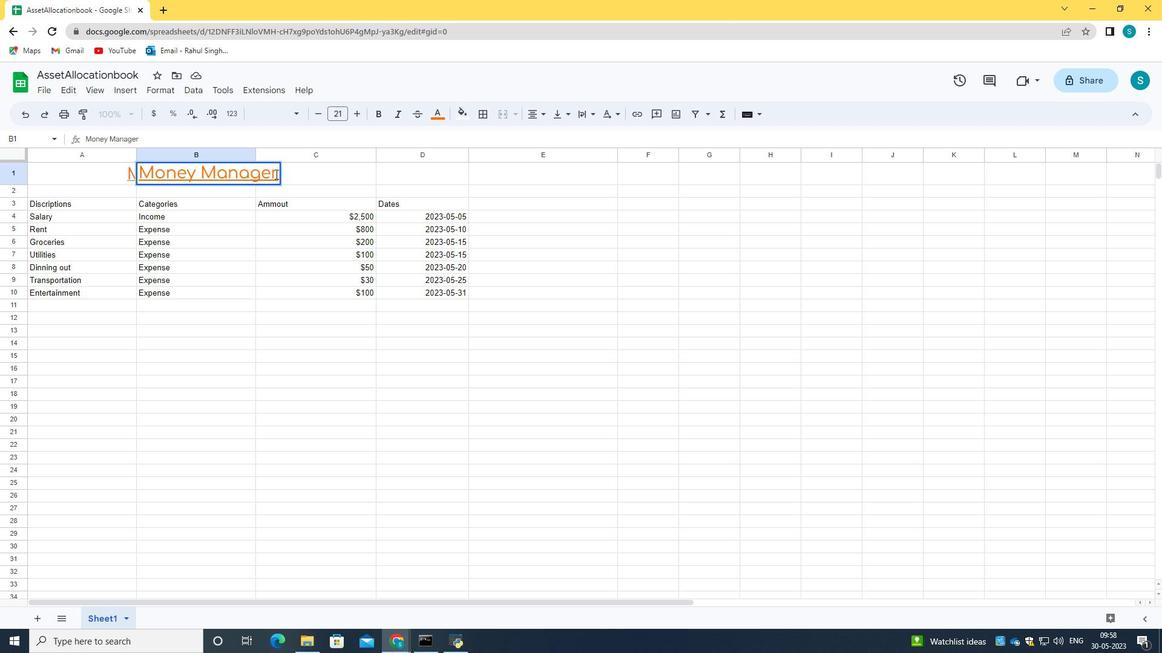 
Action: Mouse moved to (357, 110)
Screenshot: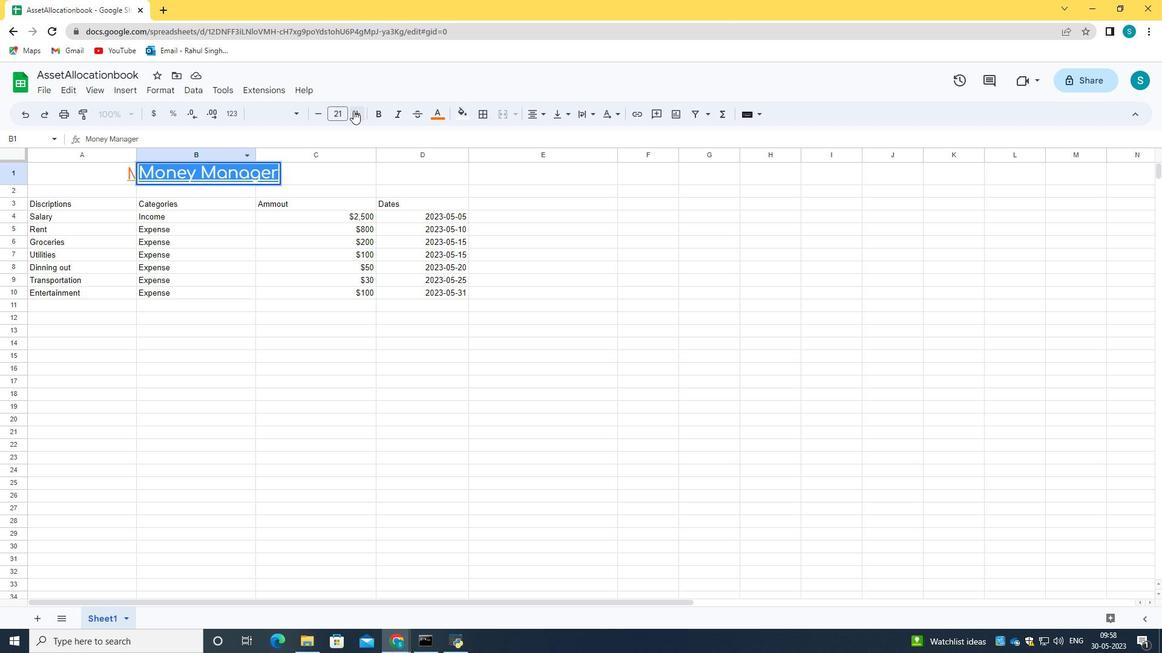 
Action: Mouse pressed left at (357, 110)
Screenshot: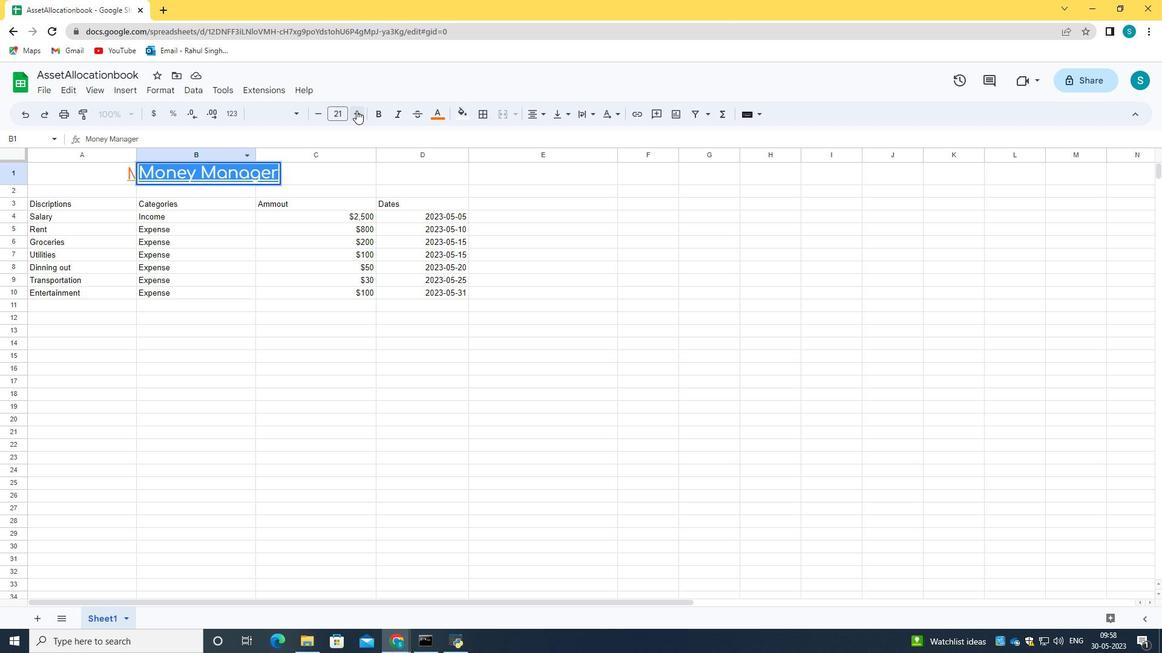 
Action: Mouse moved to (344, 171)
Screenshot: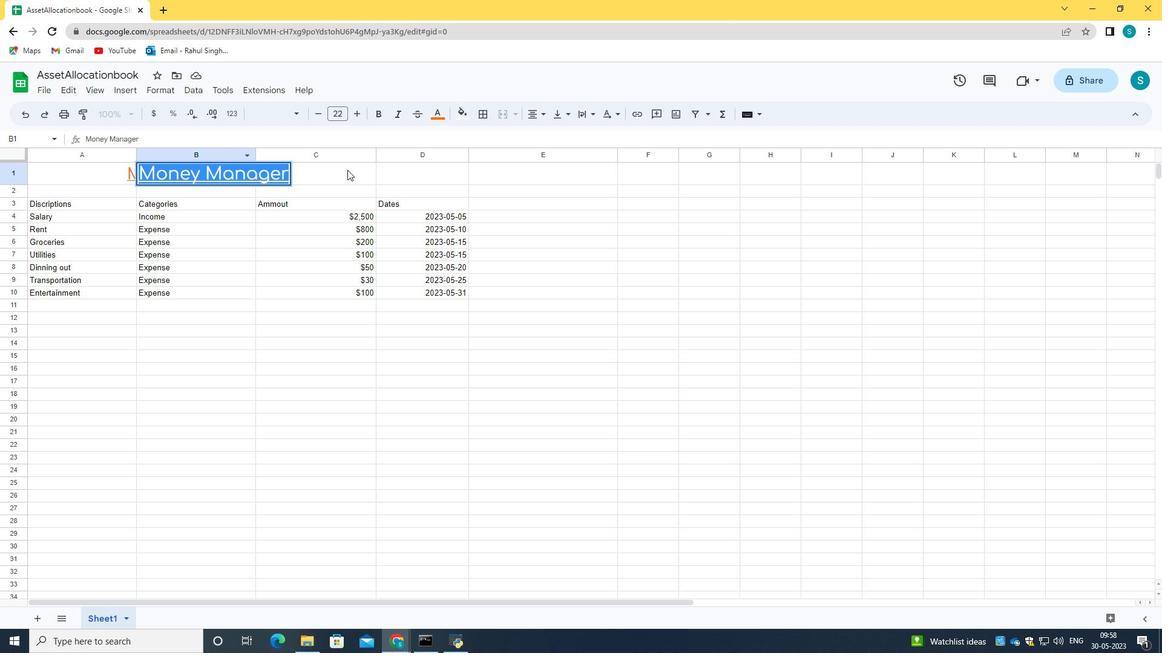 
Action: Mouse pressed left at (344, 171)
Screenshot: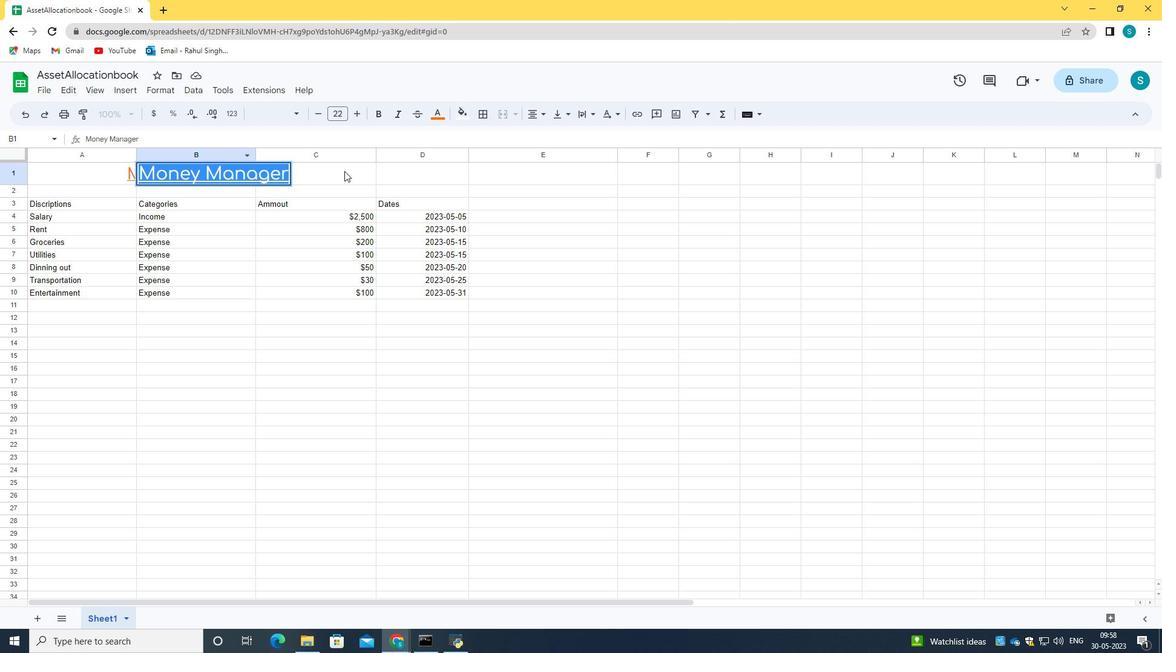 
Action: Mouse moved to (90, 182)
Screenshot: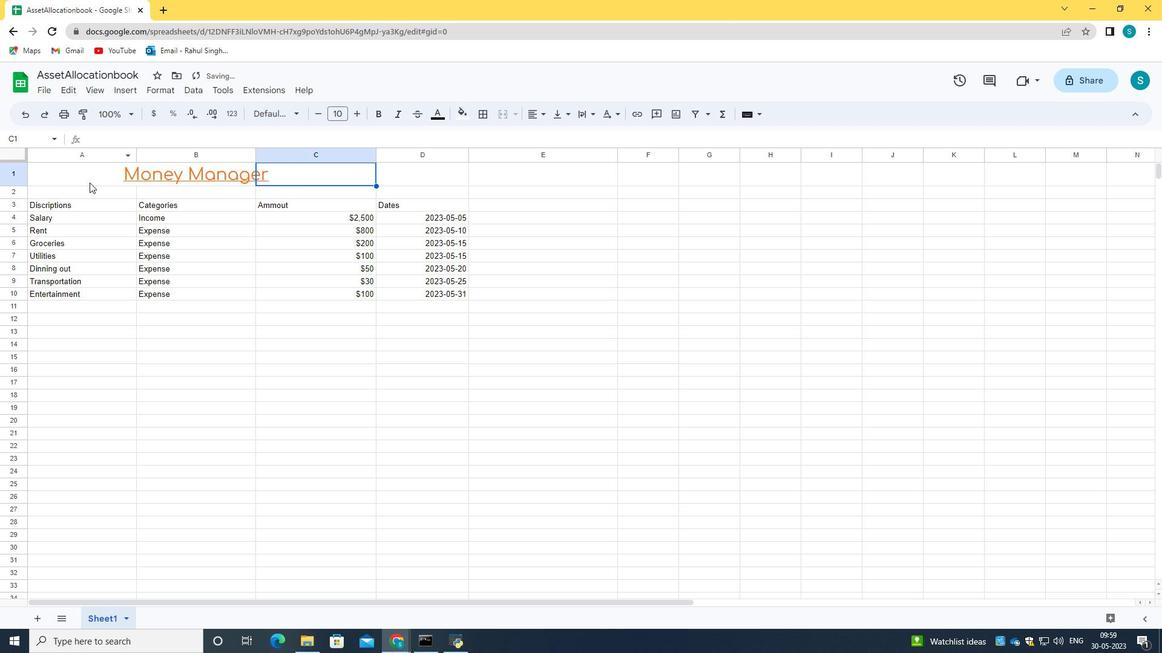 
Action: Mouse pressed left at (90, 182)
Screenshot: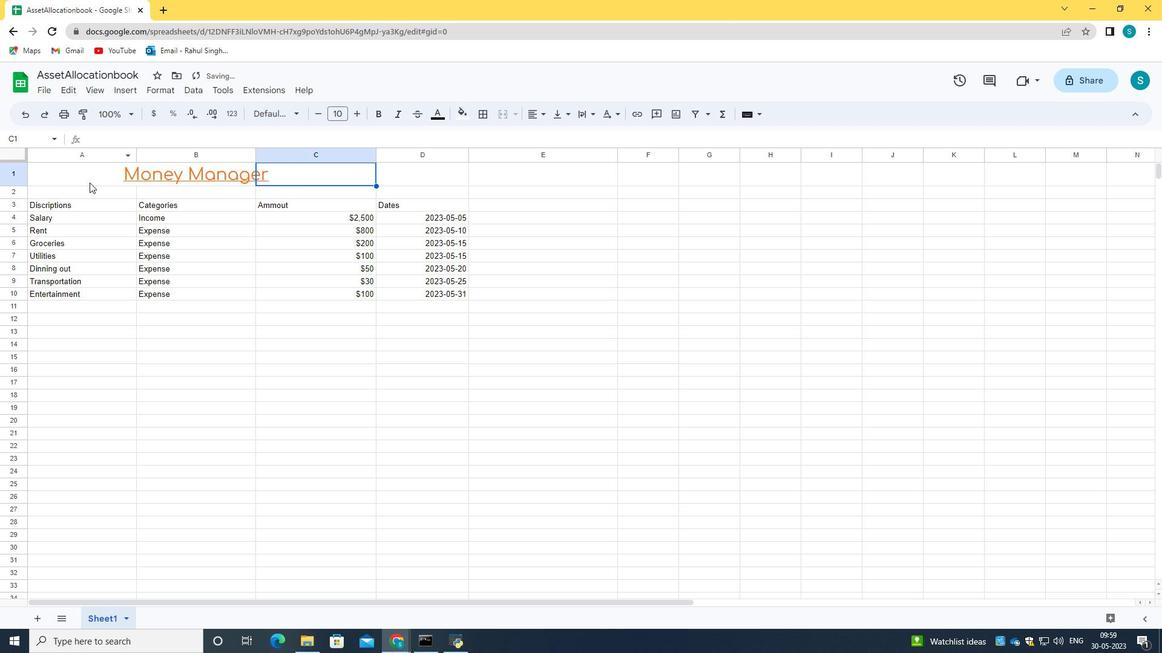
Action: Mouse moved to (262, 465)
Screenshot: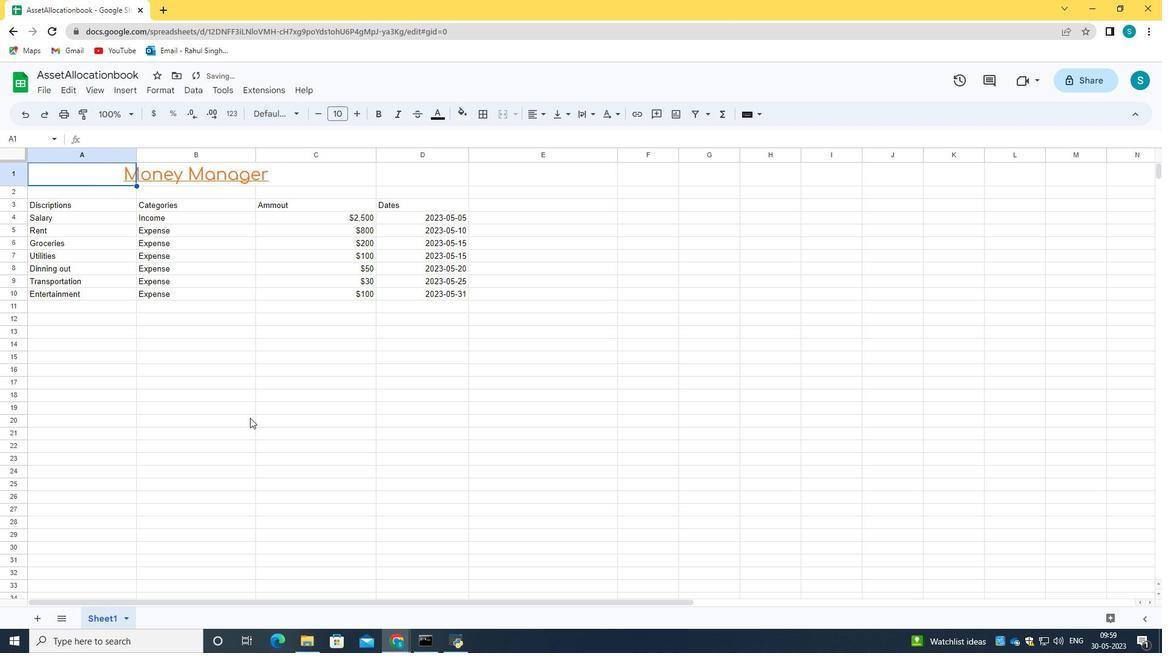 
Action: Mouse pressed left at (262, 465)
Screenshot: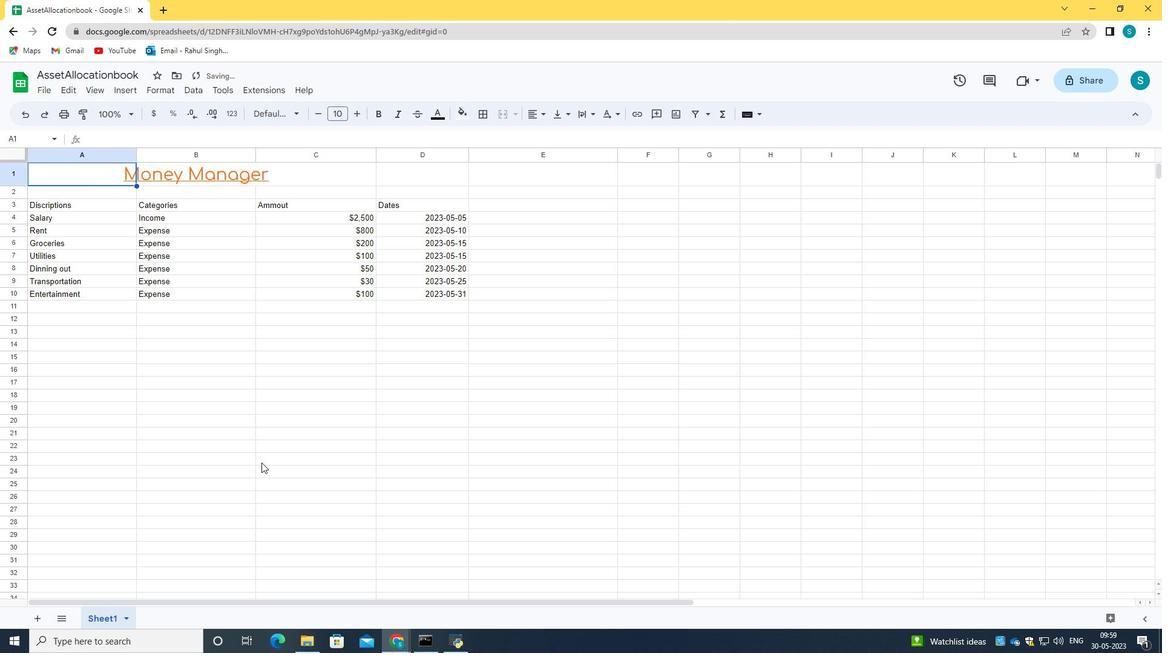 
Action: Mouse moved to (28, 199)
Screenshot: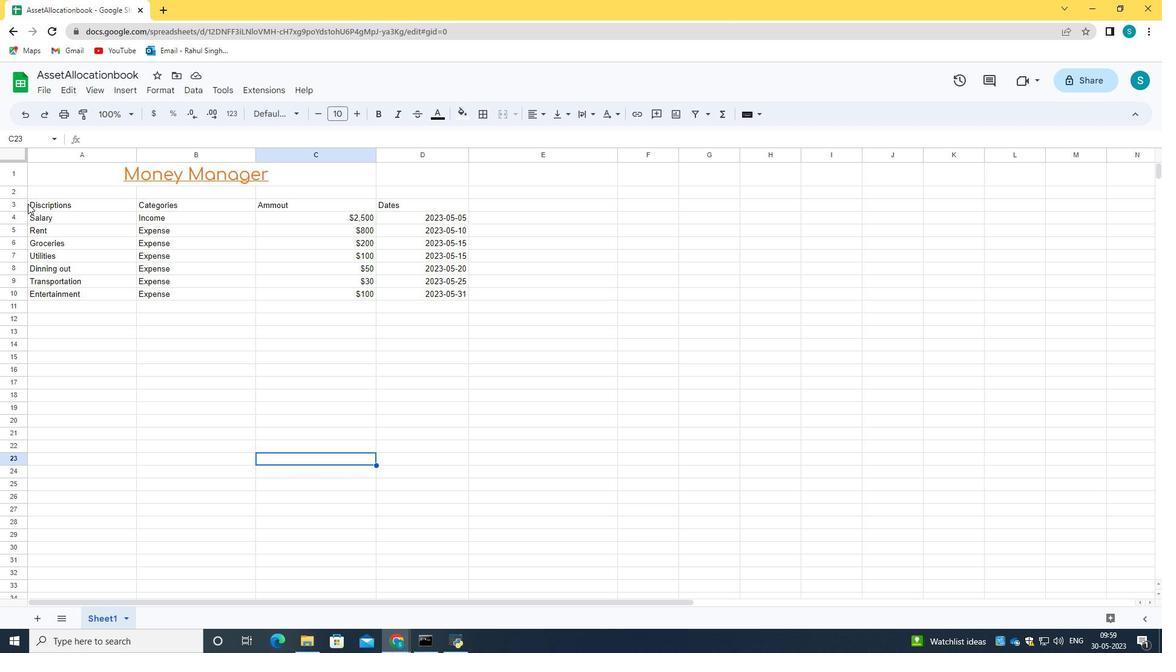 
Action: Mouse pressed left at (28, 199)
Screenshot: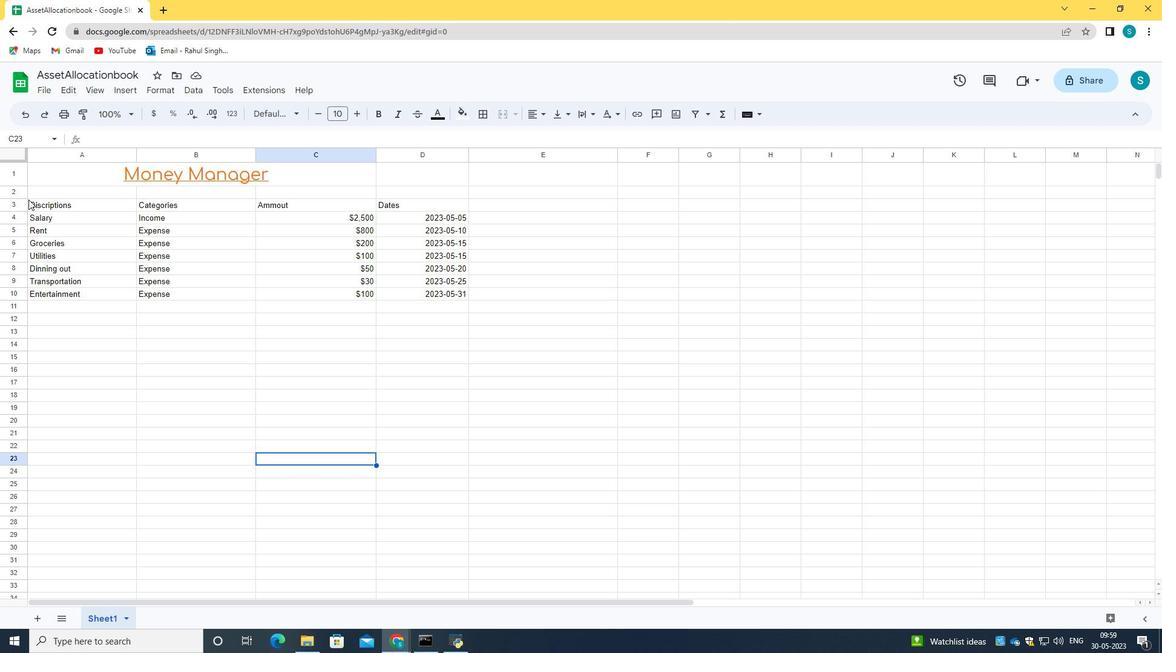 
Action: Mouse moved to (28, 202)
Screenshot: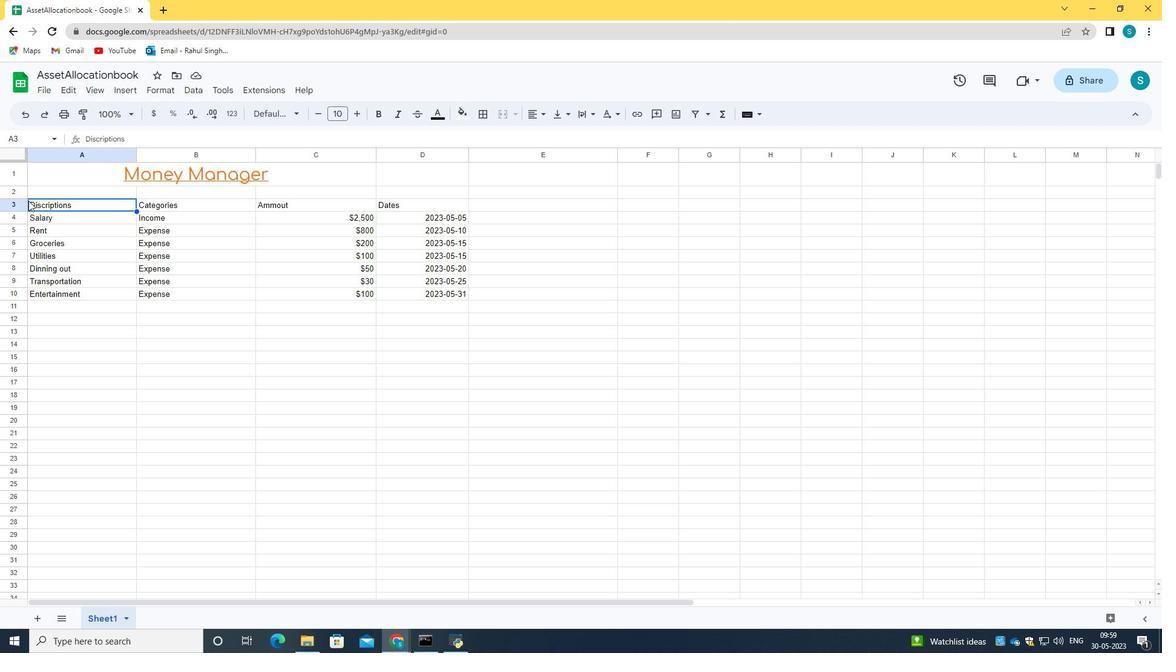 
Action: Mouse pressed left at (28, 202)
Screenshot: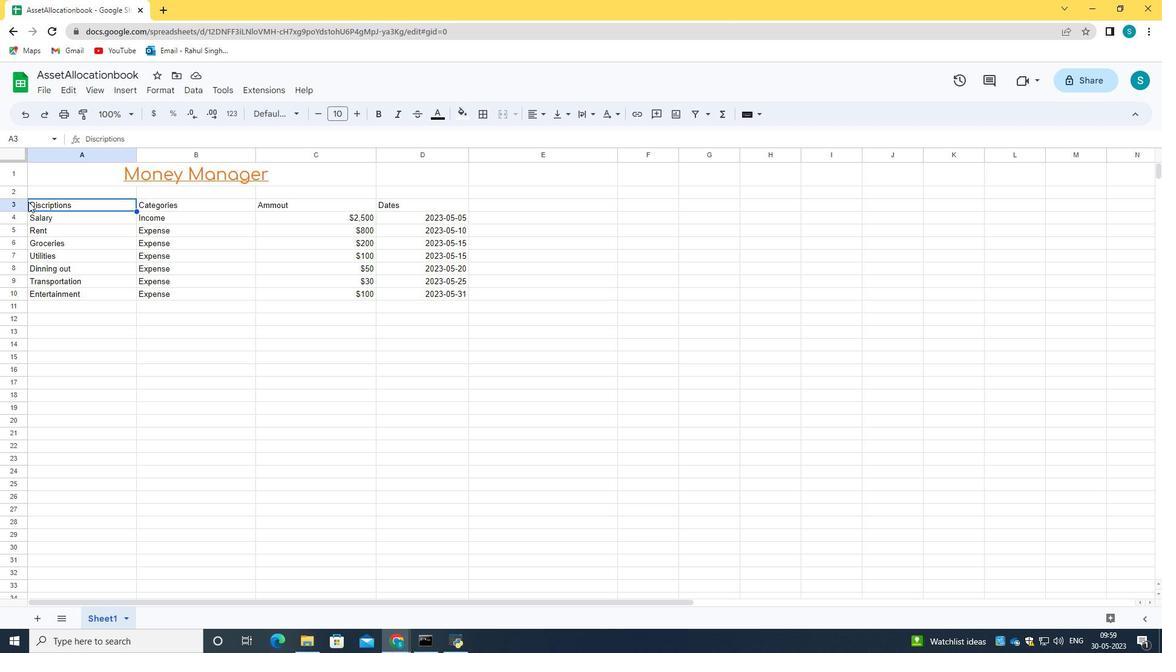 
Action: Mouse pressed left at (28, 202)
Screenshot: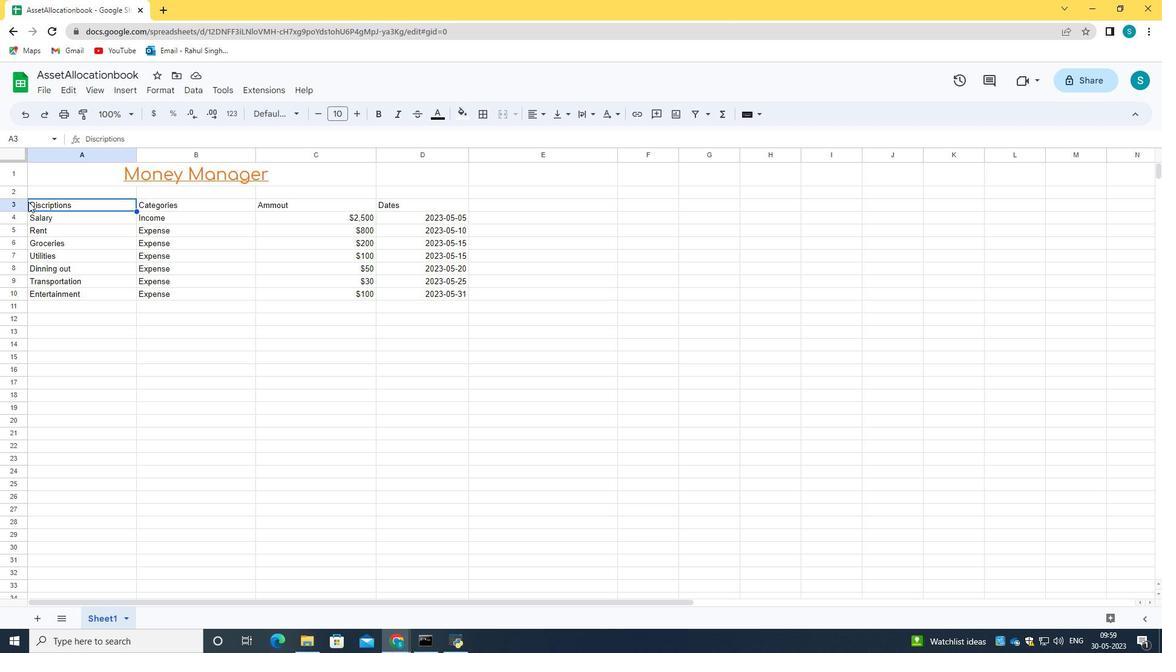 
Action: Mouse moved to (359, 115)
Screenshot: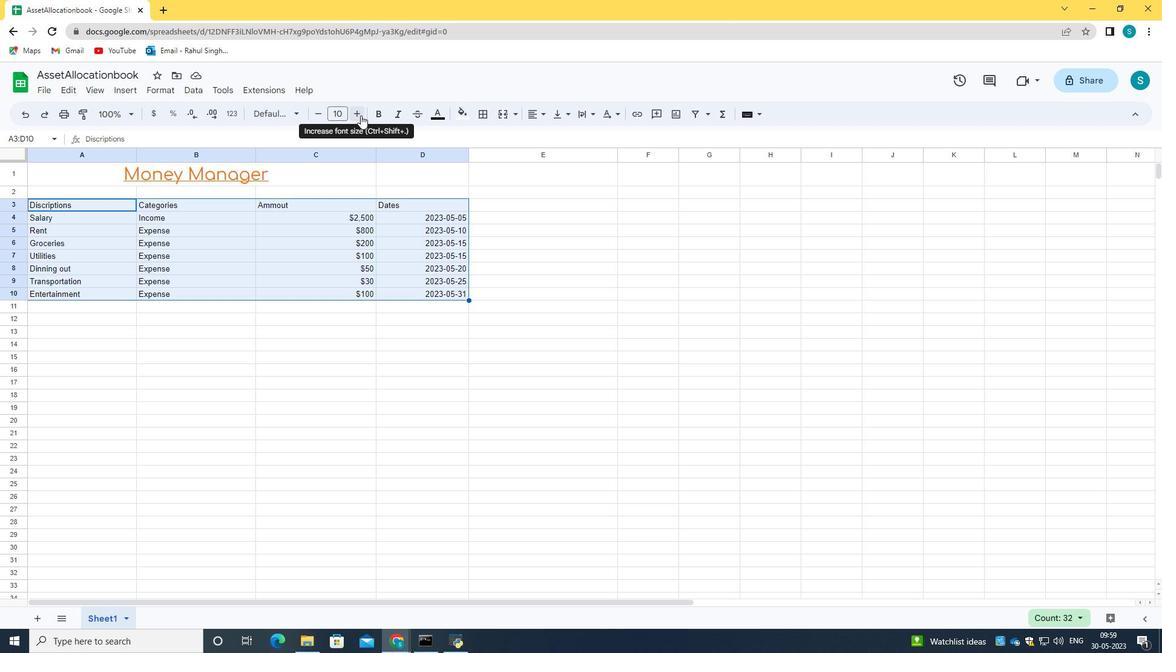 
Action: Mouse pressed left at (359, 115)
Screenshot: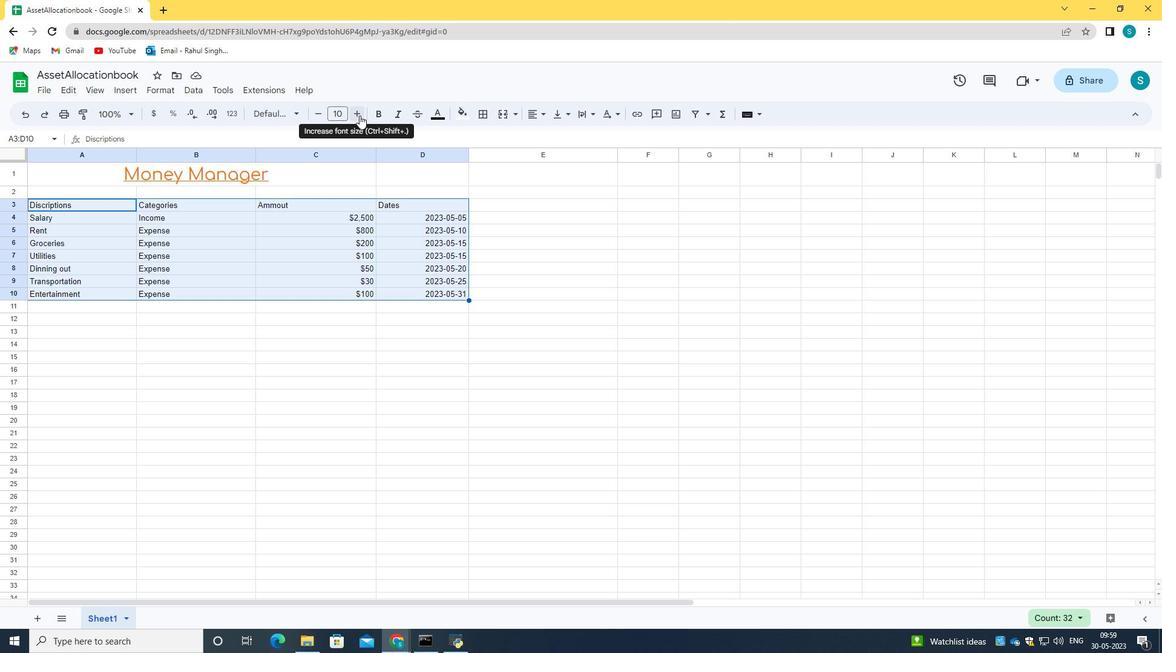 
Action: Mouse pressed left at (359, 115)
Screenshot: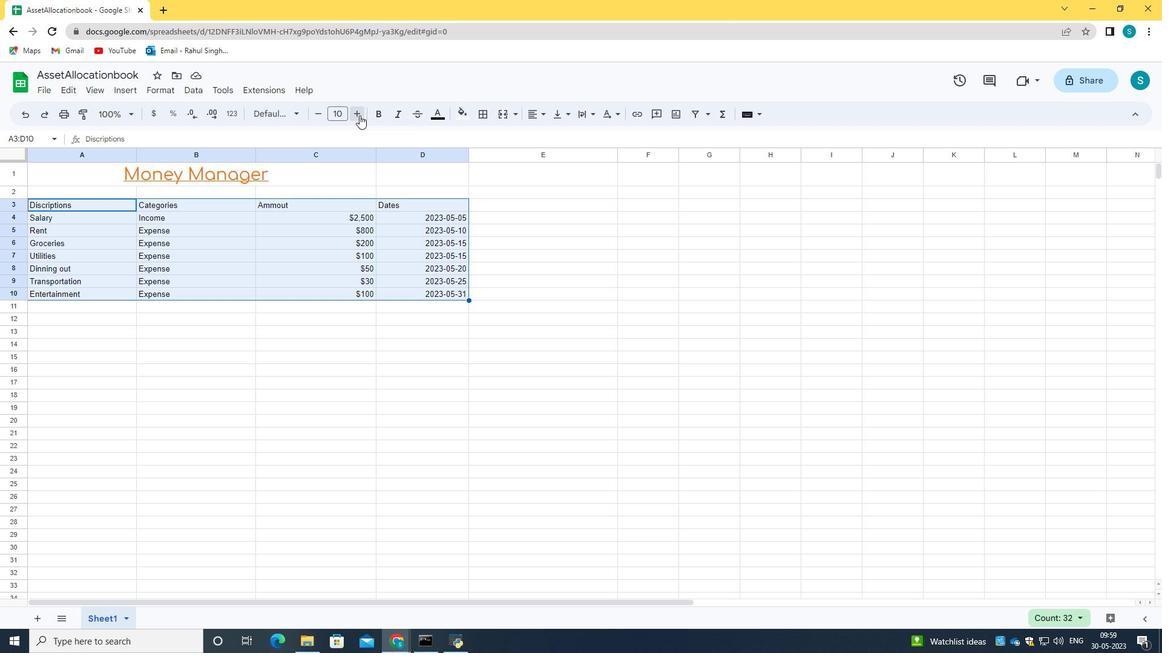 
Action: Mouse pressed left at (359, 115)
Screenshot: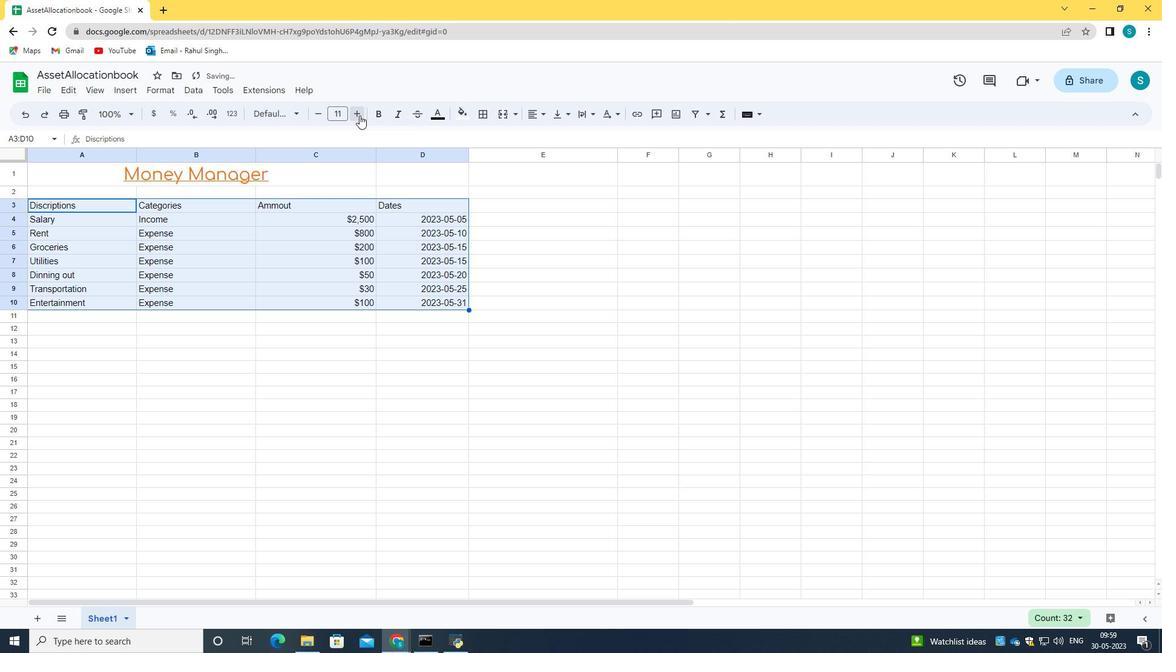 
Action: Mouse pressed left at (359, 115)
Screenshot: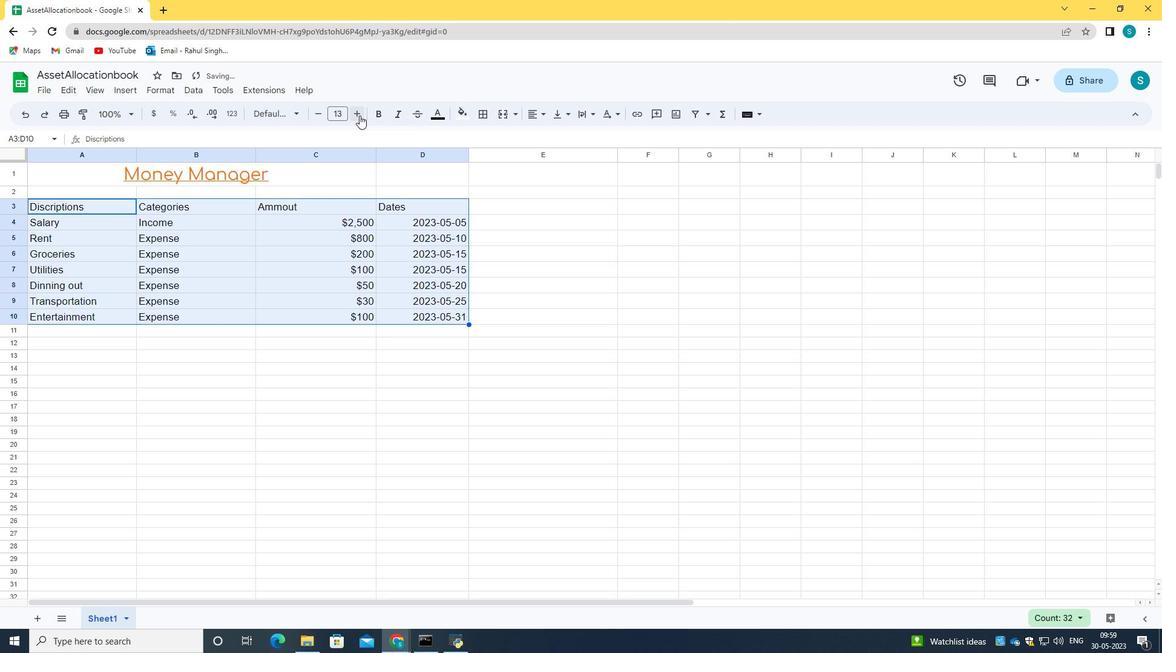
Action: Mouse moved to (280, 115)
Screenshot: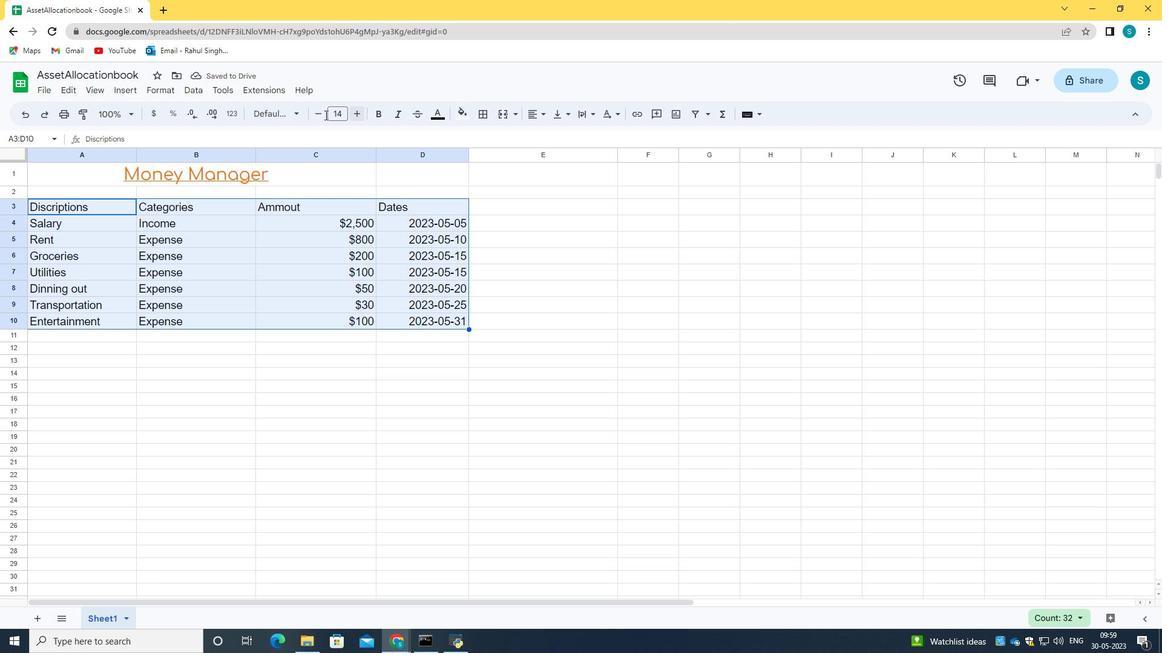 
Action: Mouse pressed left at (280, 115)
Screenshot: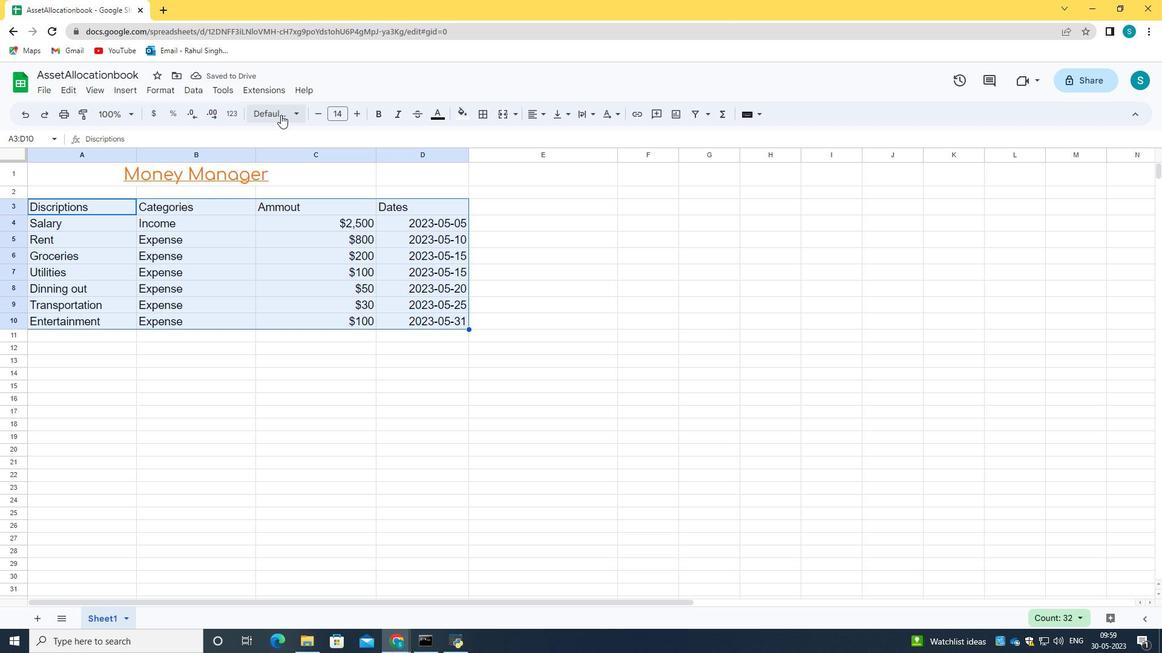 
Action: Mouse moved to (319, 234)
Screenshot: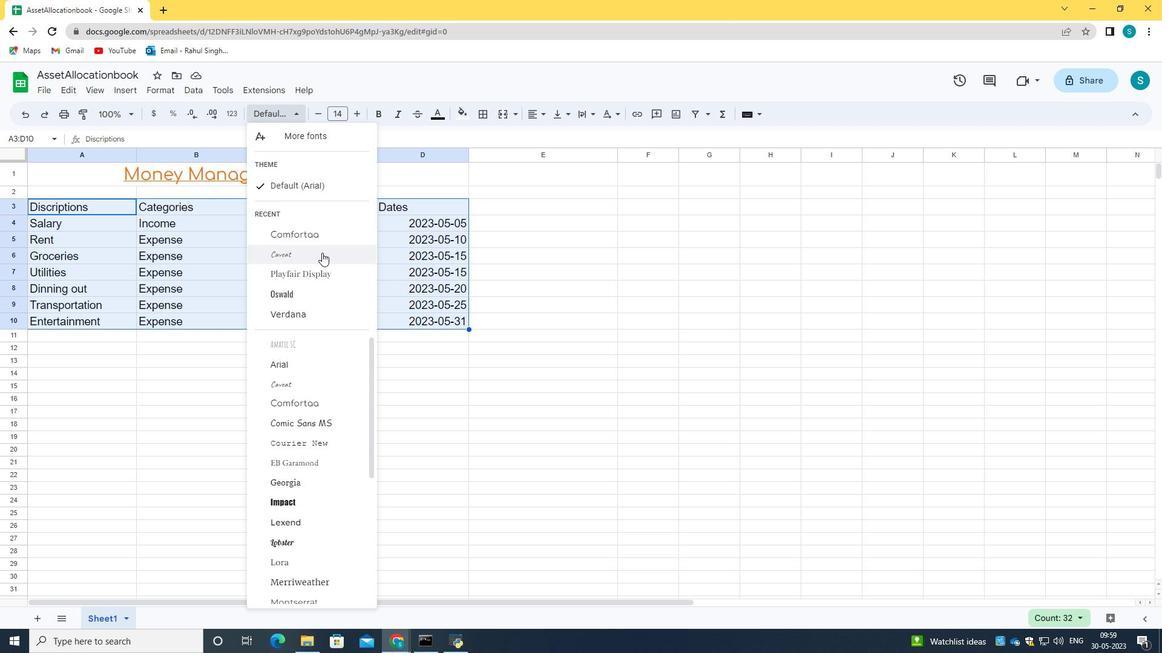 
Action: Mouse pressed left at (319, 234)
Screenshot: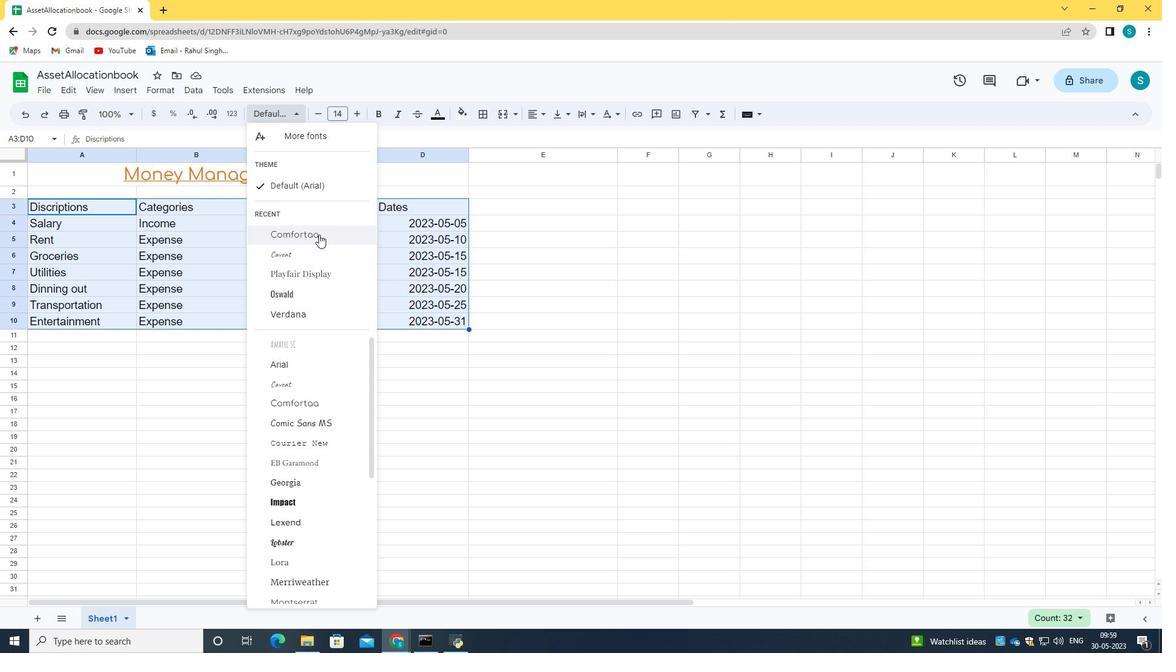 
Action: Mouse moved to (526, 108)
Screenshot: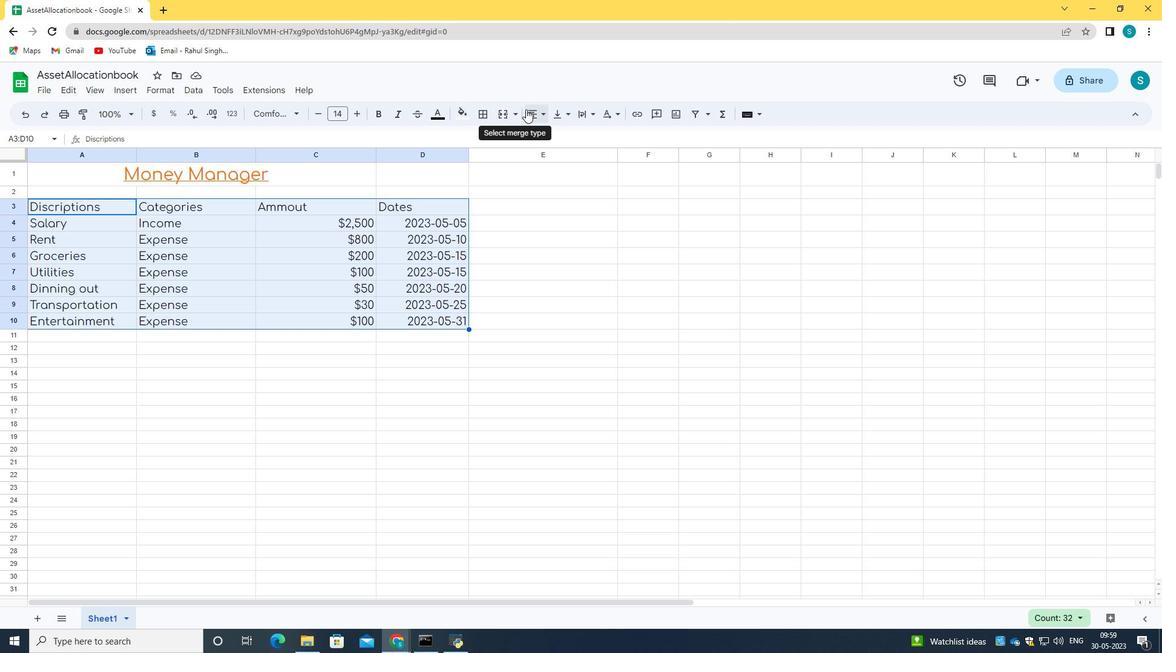 
Action: Mouse pressed left at (526, 108)
Screenshot: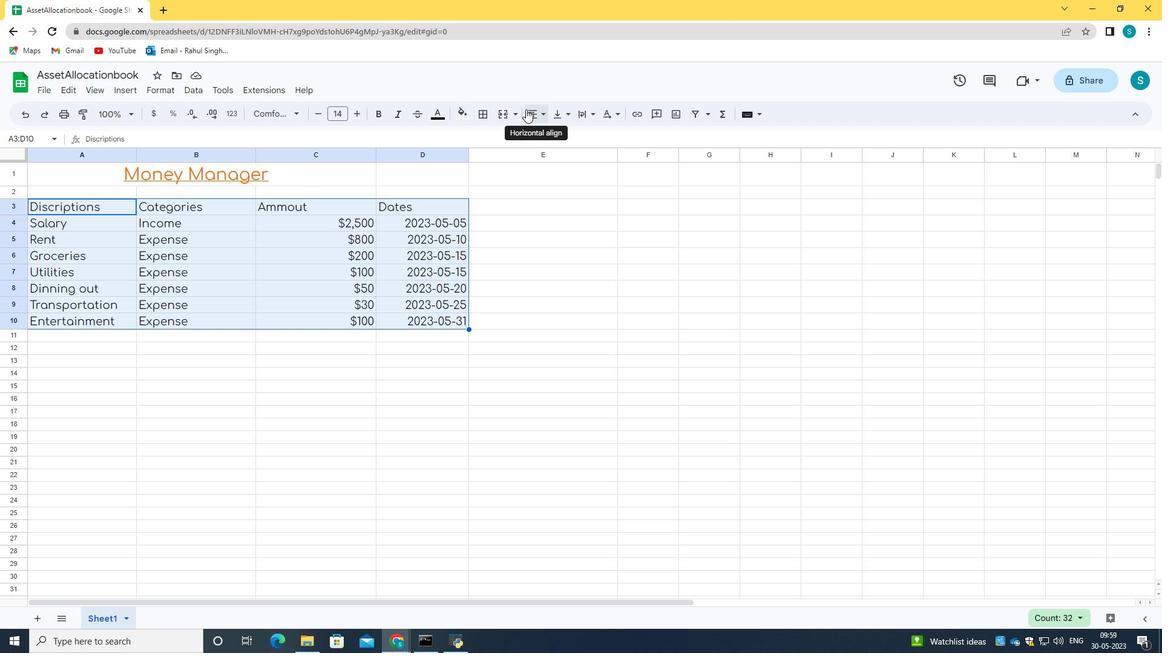 
Action: Mouse moved to (554, 139)
Screenshot: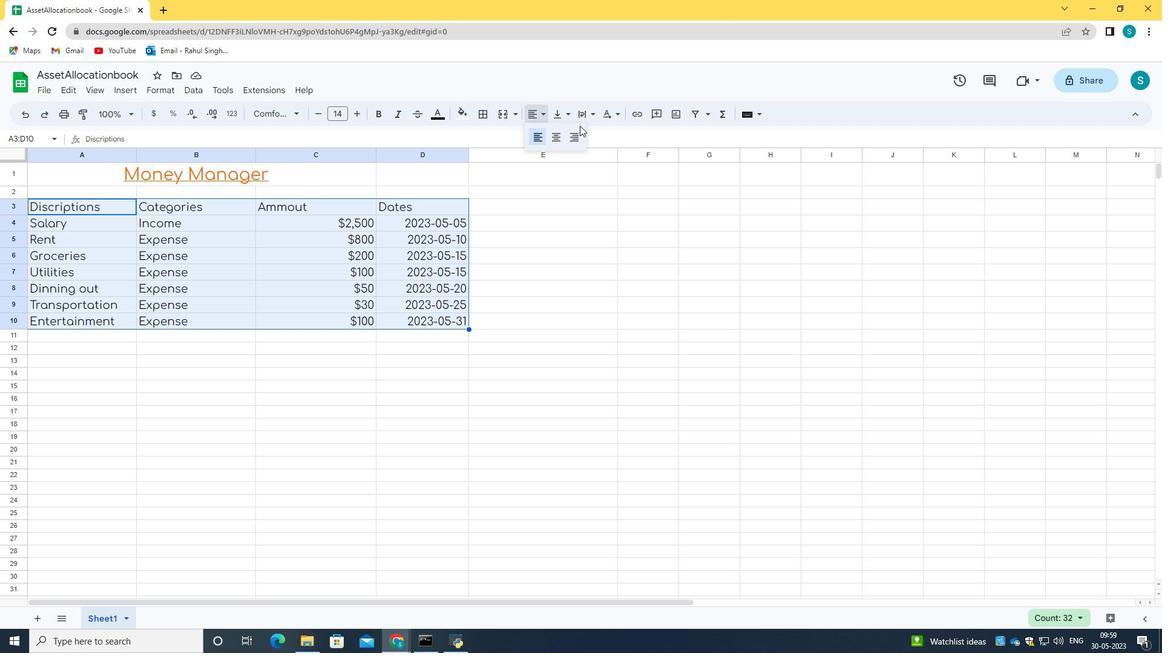
Action: Mouse pressed left at (554, 139)
Screenshot: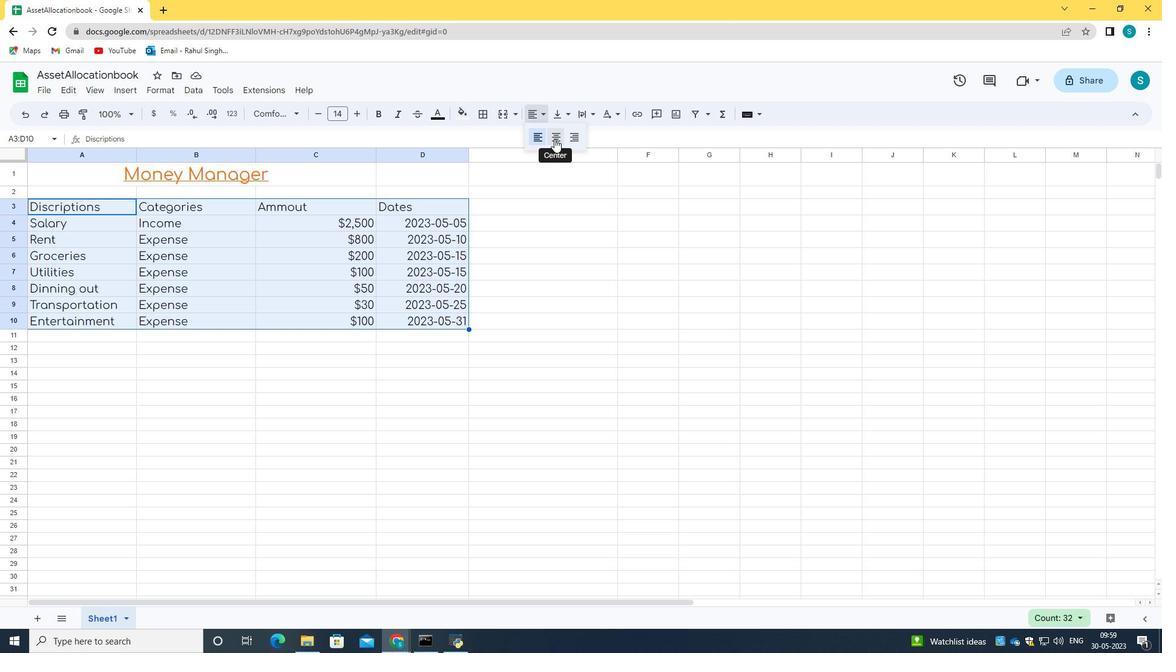 
Action: Mouse moved to (546, 114)
Screenshot: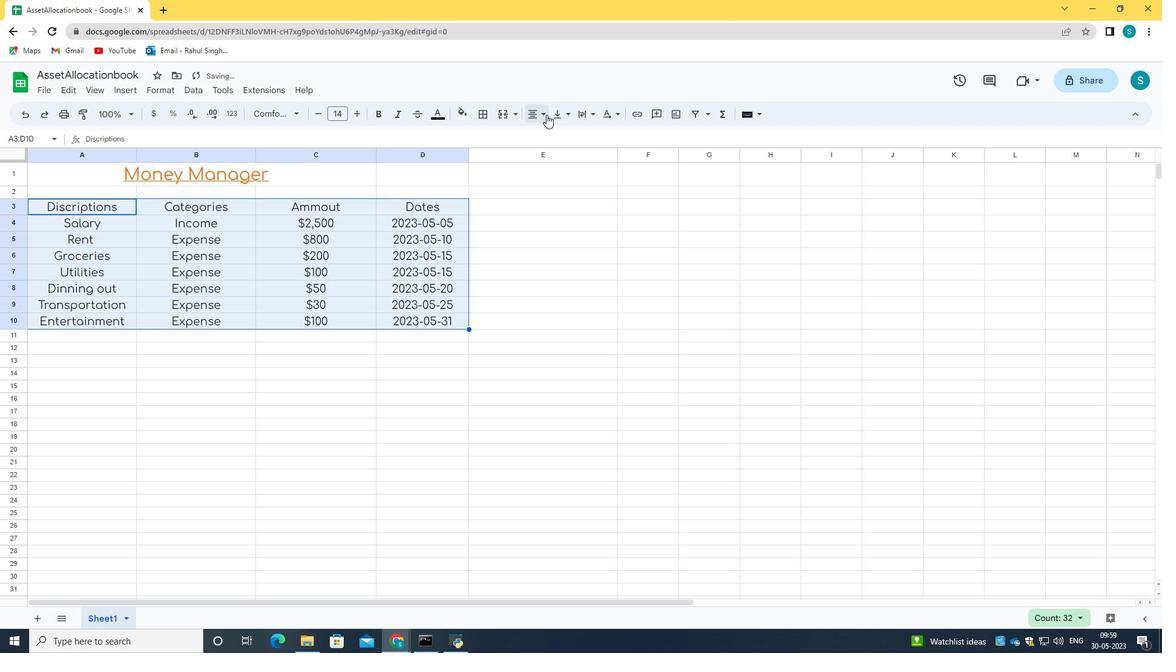 
Action: Mouse pressed left at (546, 114)
Screenshot: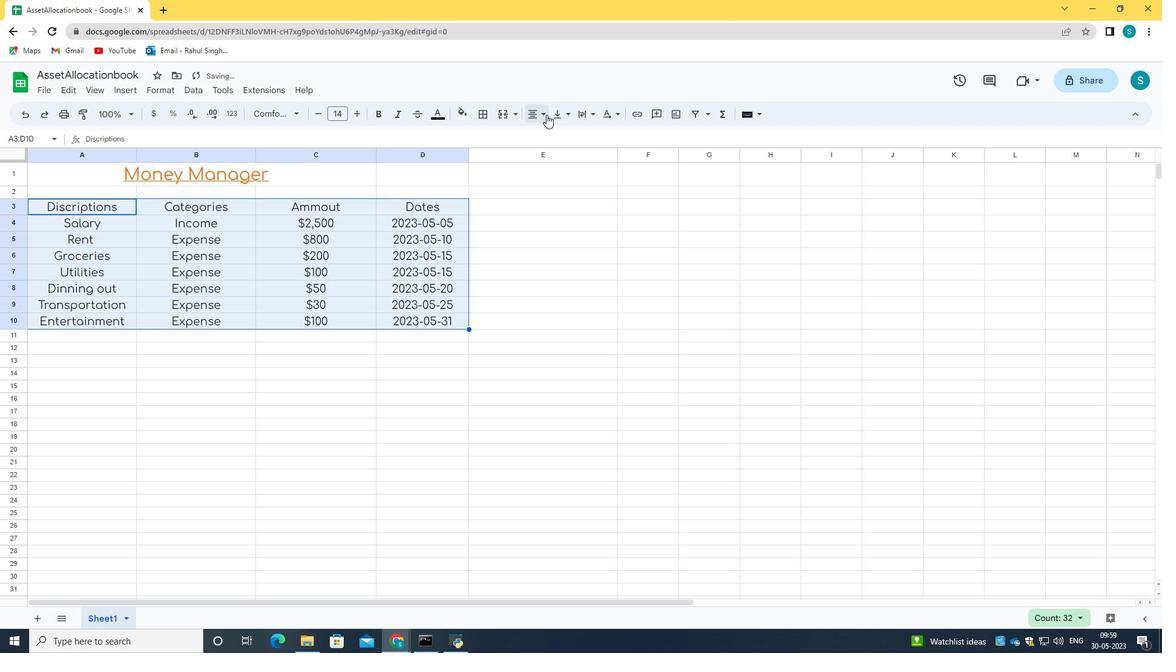 
Action: Mouse moved to (559, 145)
Screenshot: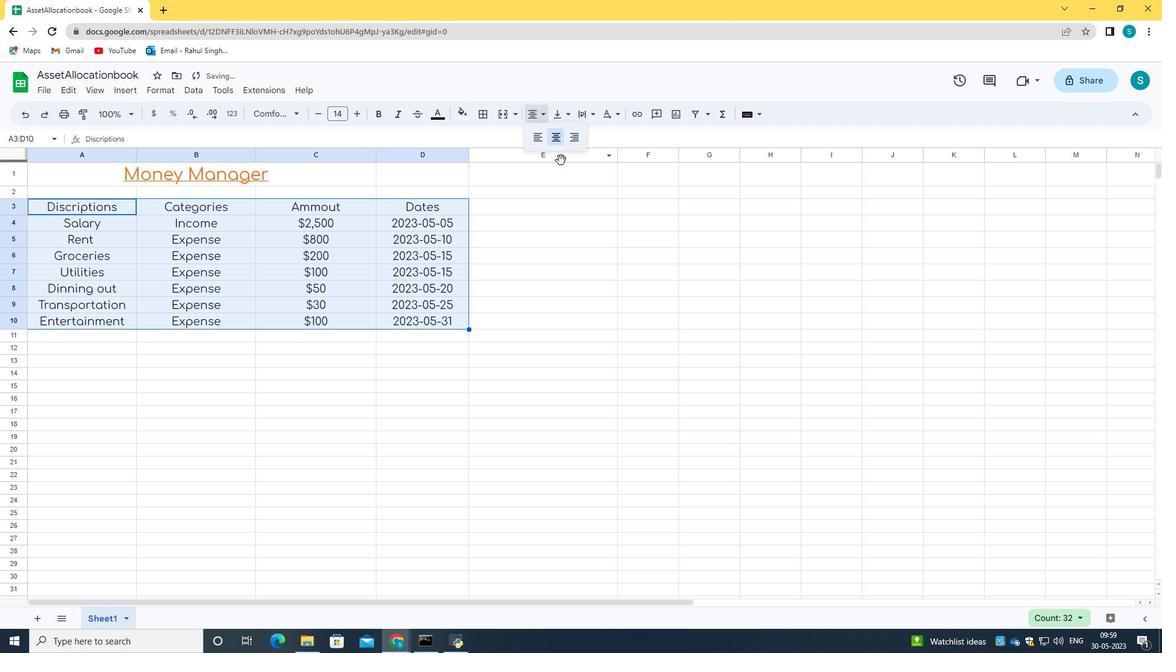 
Action: Mouse pressed left at (559, 145)
Screenshot: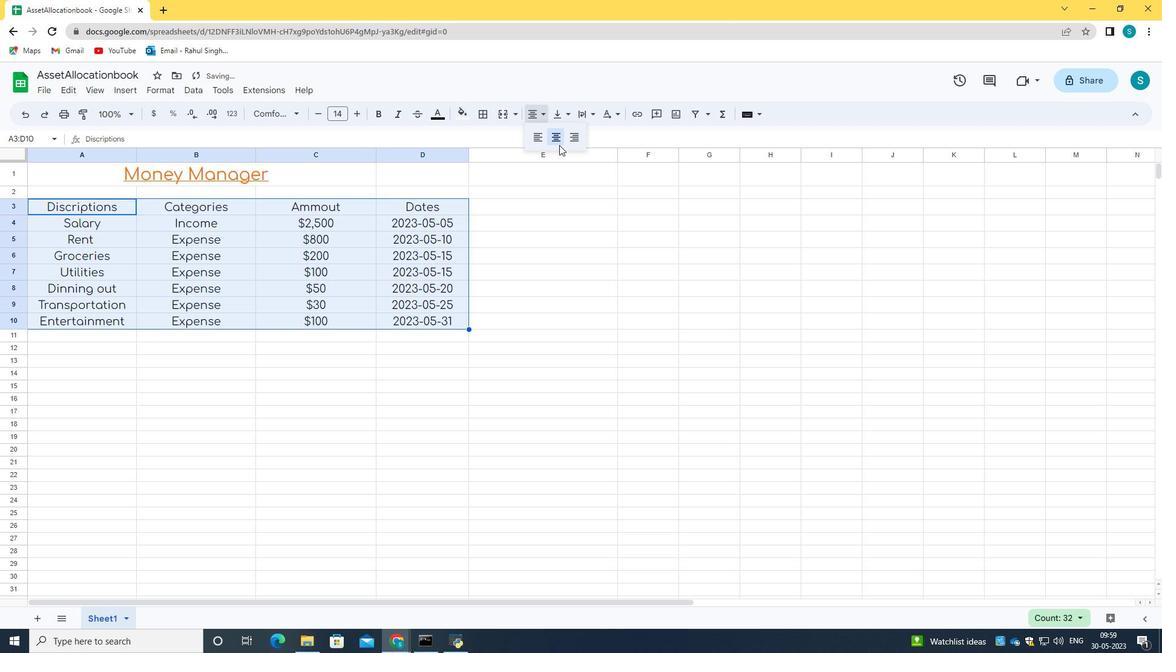 
Action: Mouse moved to (309, 288)
Screenshot: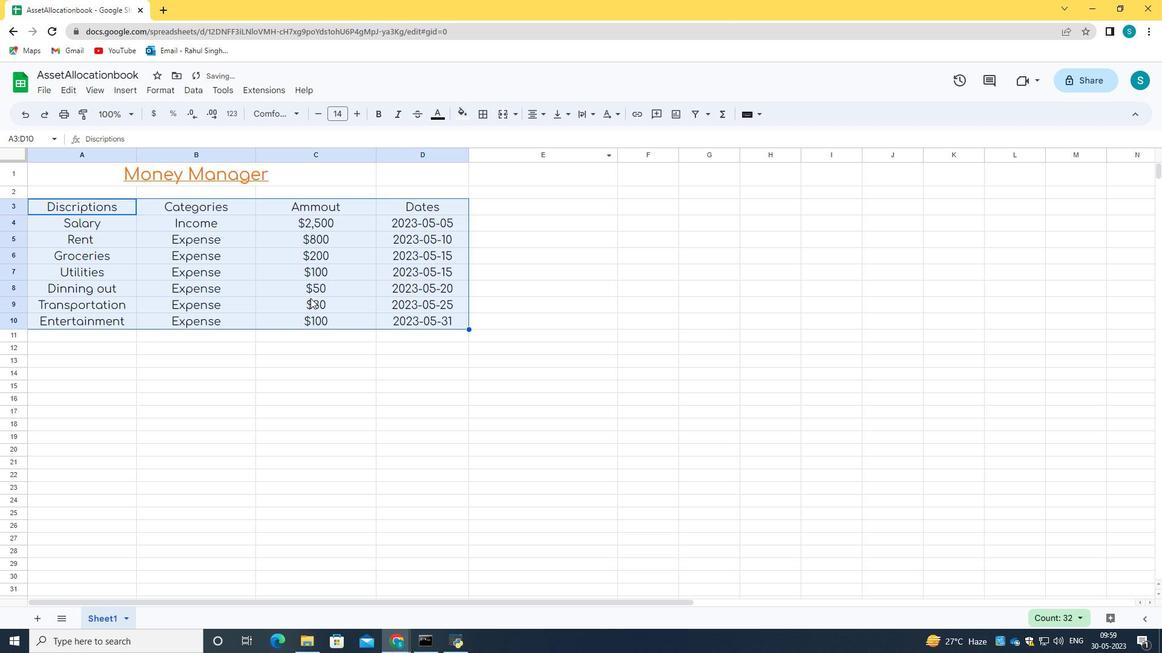 
